 Task: Send an email with the signature Joshua Turner with the subject Request for a resume and the message I need your assistance in preparing the proposal for the new project. from softage.8@softage.net to softage.2@softage.net and move the email from Sent Items to the folder User experience
Action: Mouse moved to (54, 143)
Screenshot: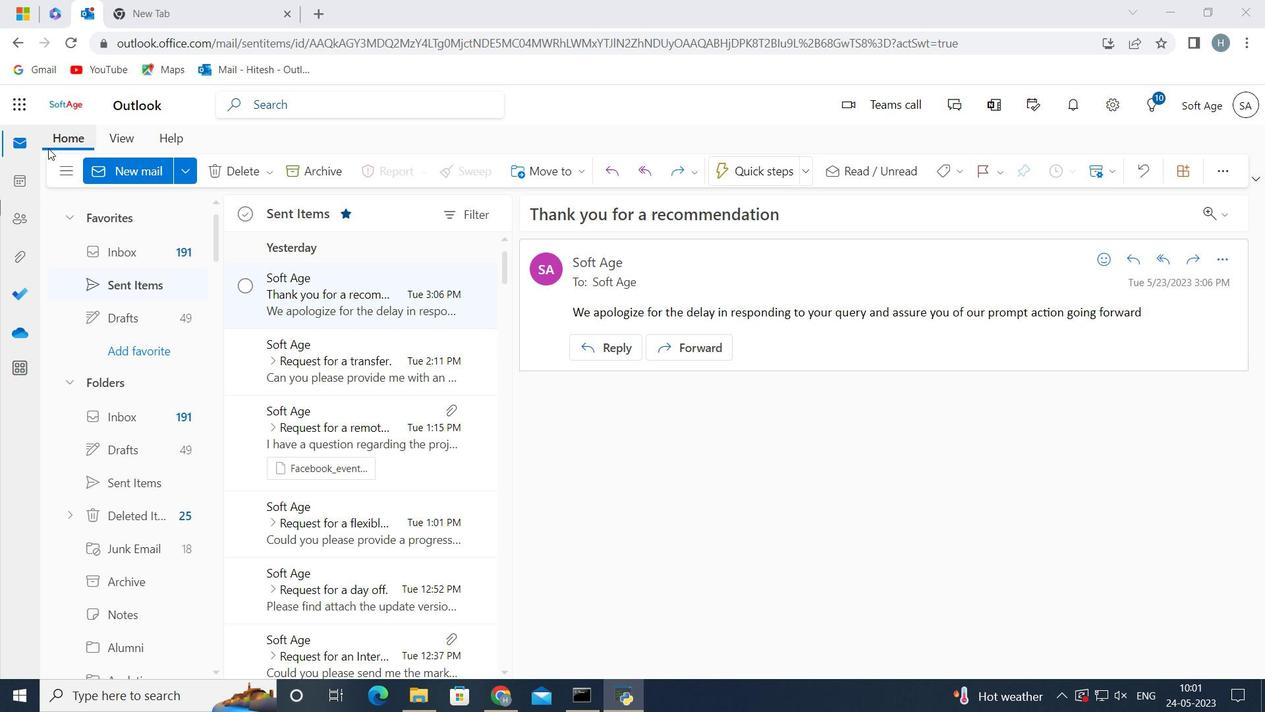 
Action: Mouse pressed left at (54, 143)
Screenshot: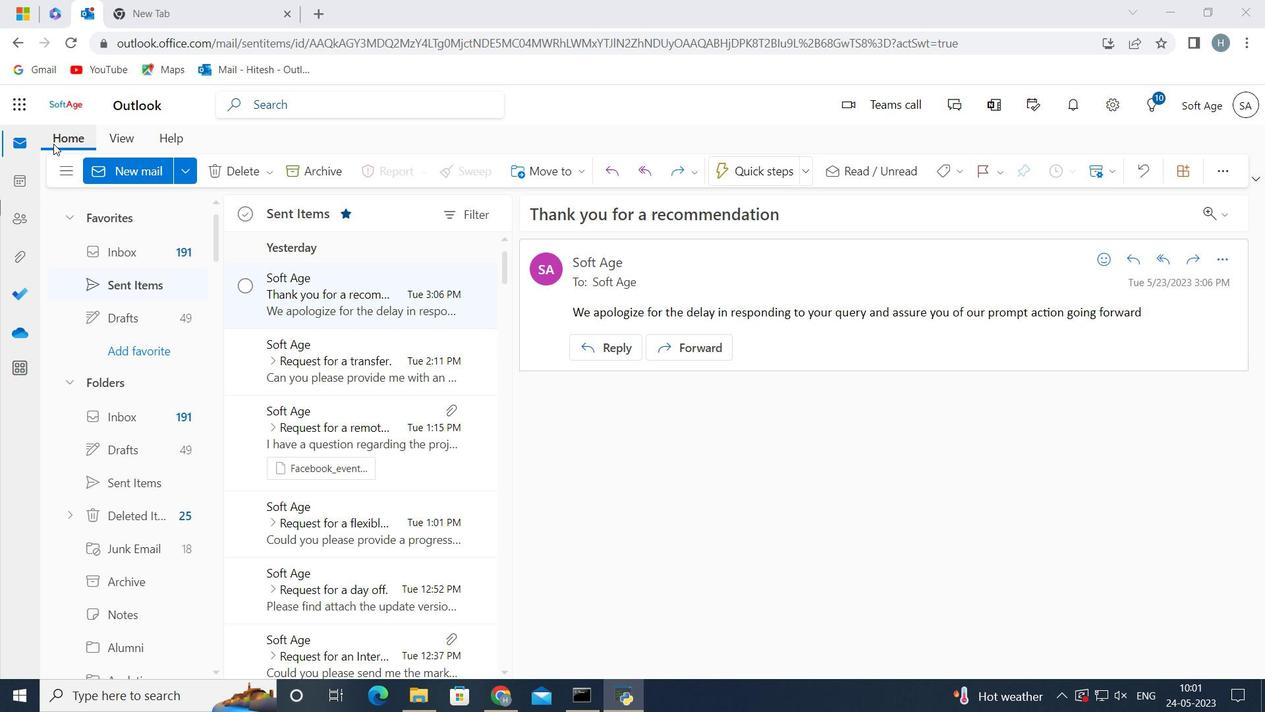 
Action: Mouse moved to (127, 169)
Screenshot: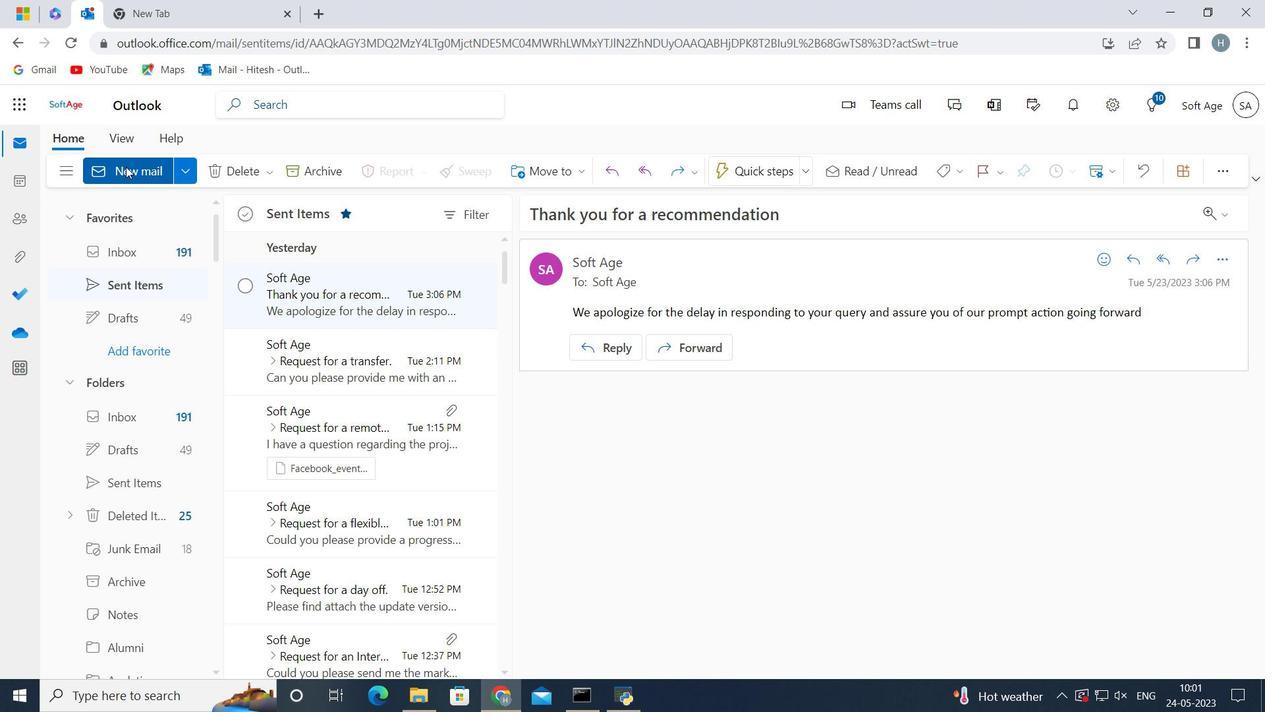 
Action: Mouse pressed left at (127, 169)
Screenshot: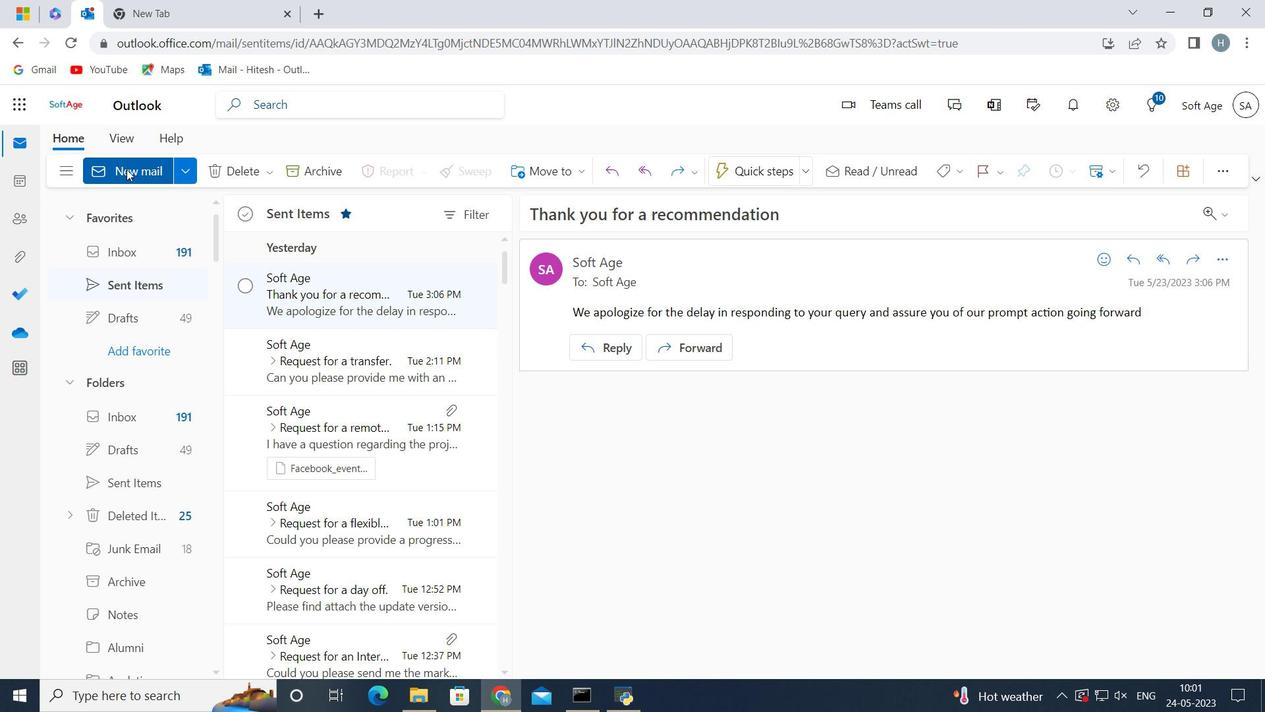 
Action: Mouse moved to (1042, 176)
Screenshot: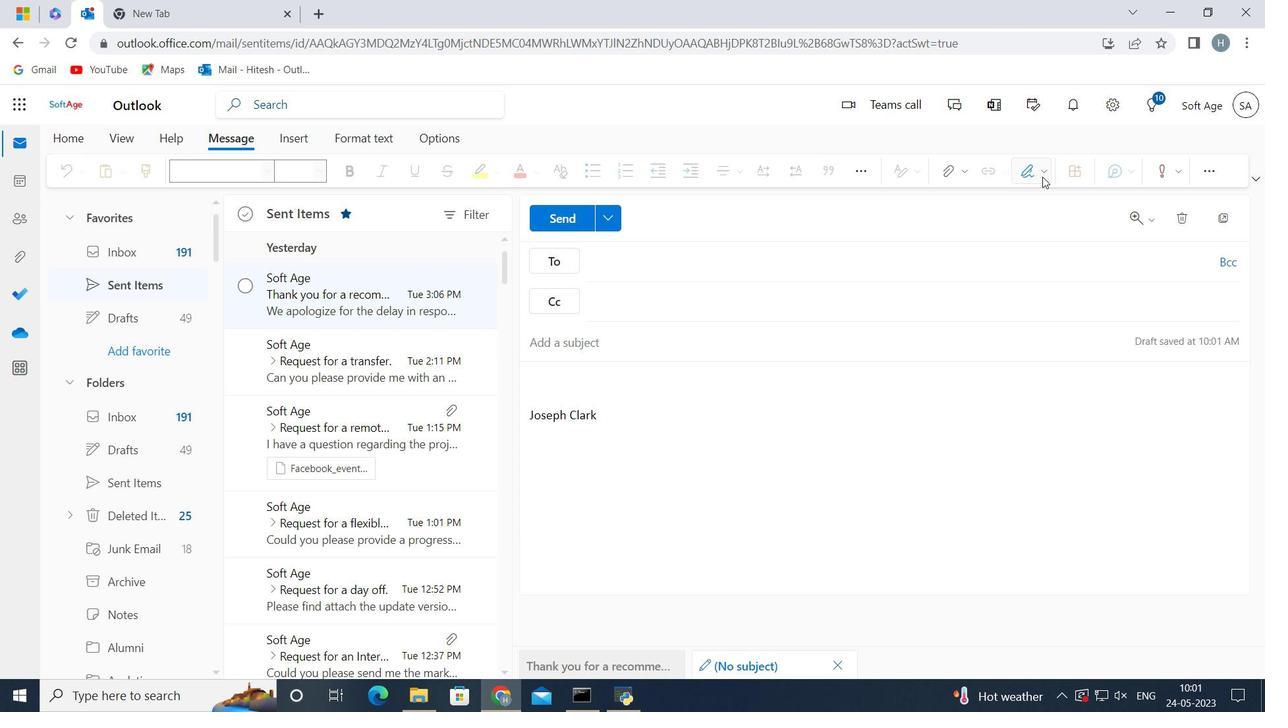 
Action: Mouse pressed left at (1042, 176)
Screenshot: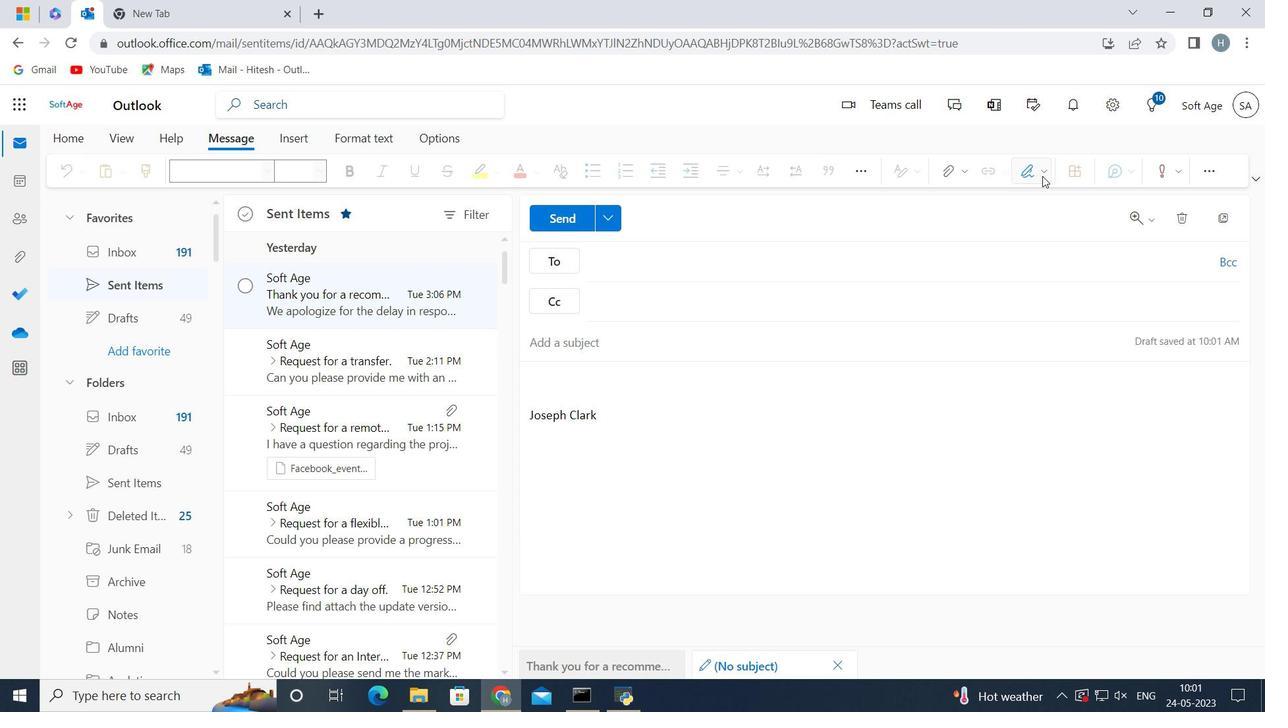 
Action: Mouse moved to (992, 239)
Screenshot: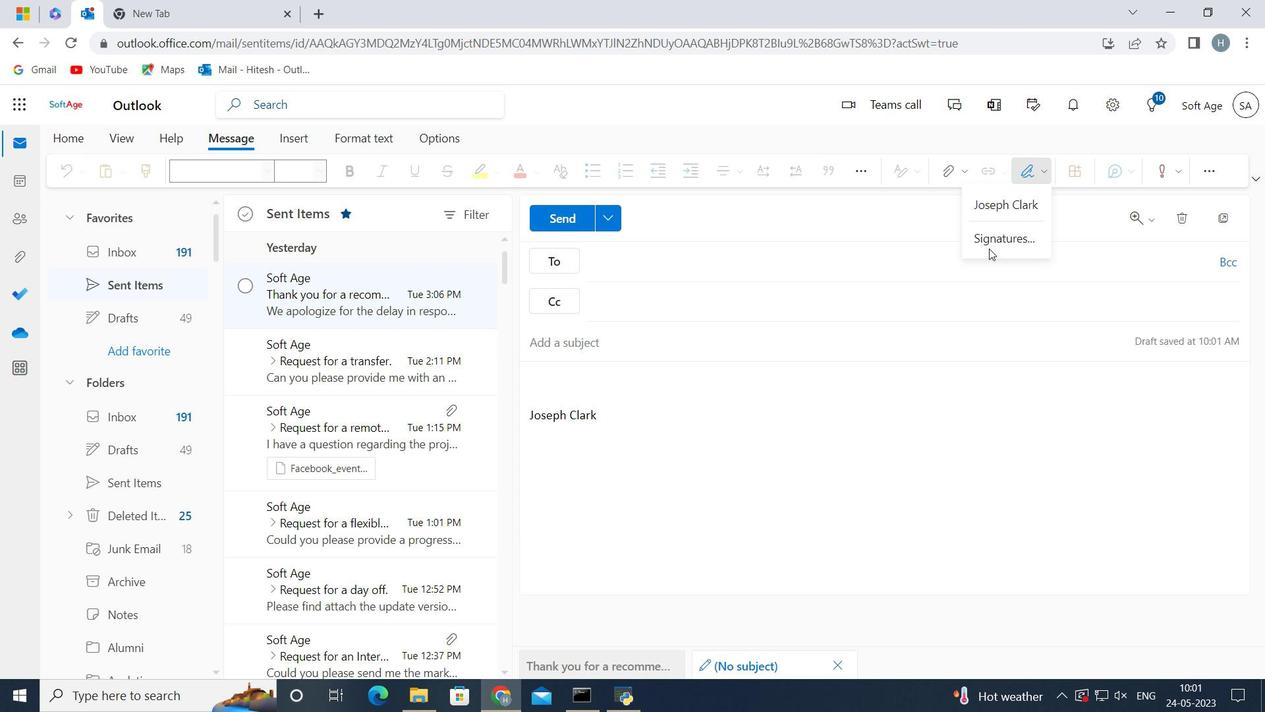 
Action: Mouse pressed left at (992, 239)
Screenshot: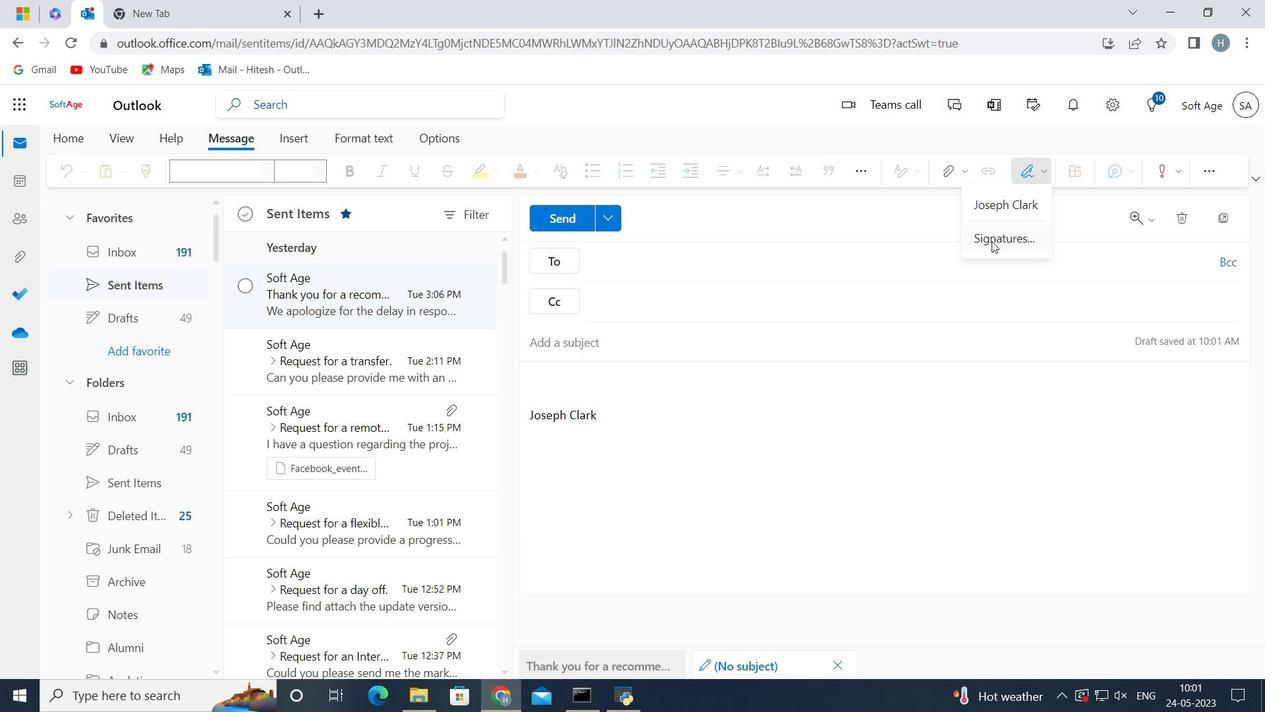 
Action: Mouse moved to (956, 300)
Screenshot: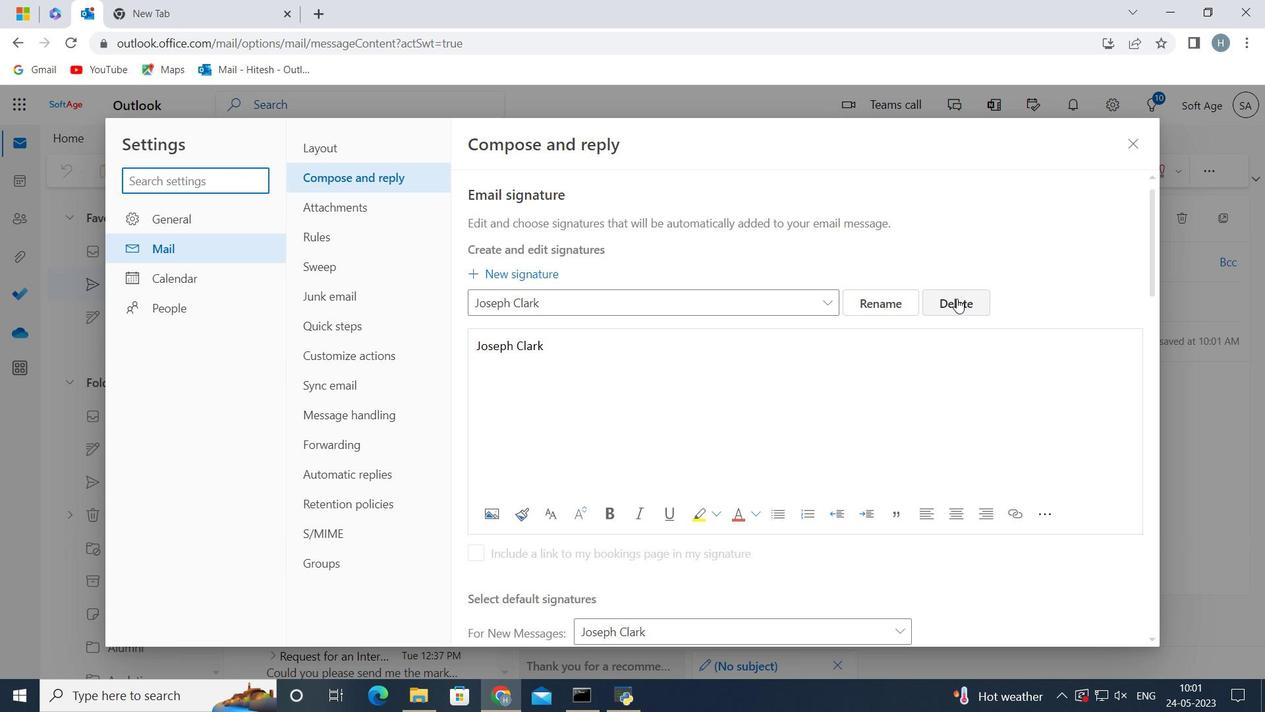 
Action: Mouse pressed left at (956, 300)
Screenshot: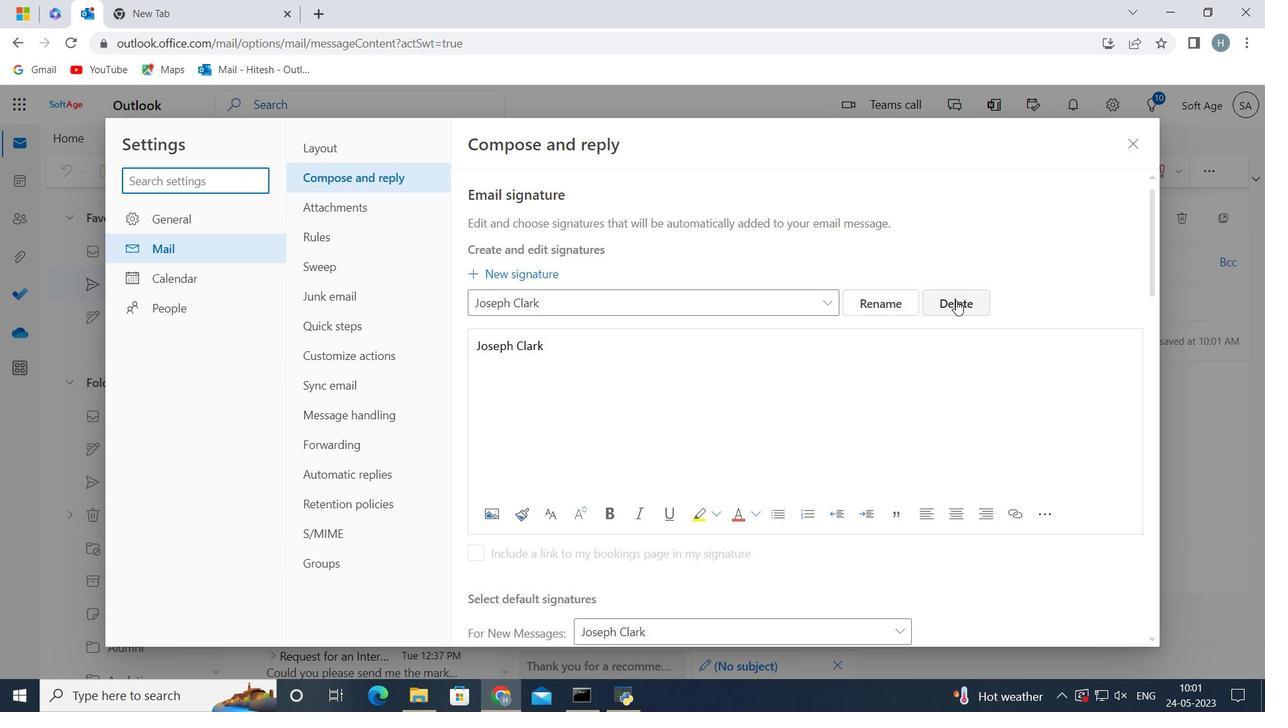 
Action: Mouse moved to (770, 297)
Screenshot: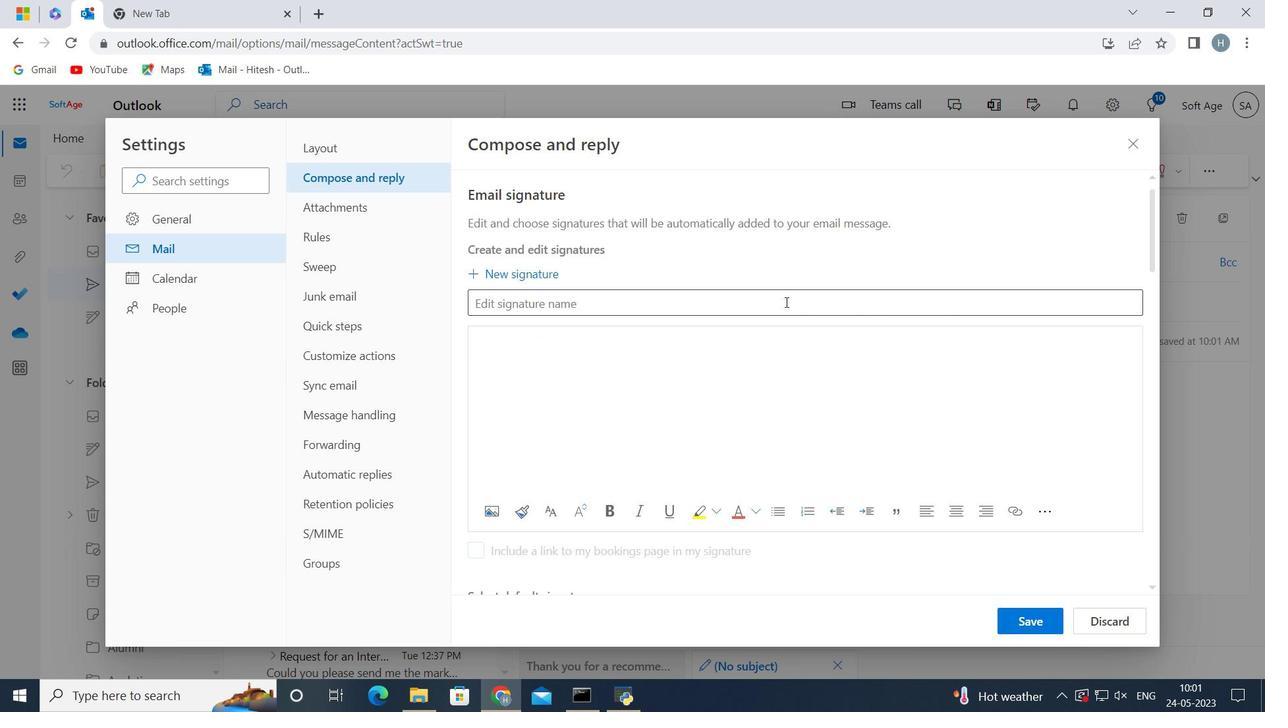 
Action: Mouse pressed left at (770, 297)
Screenshot: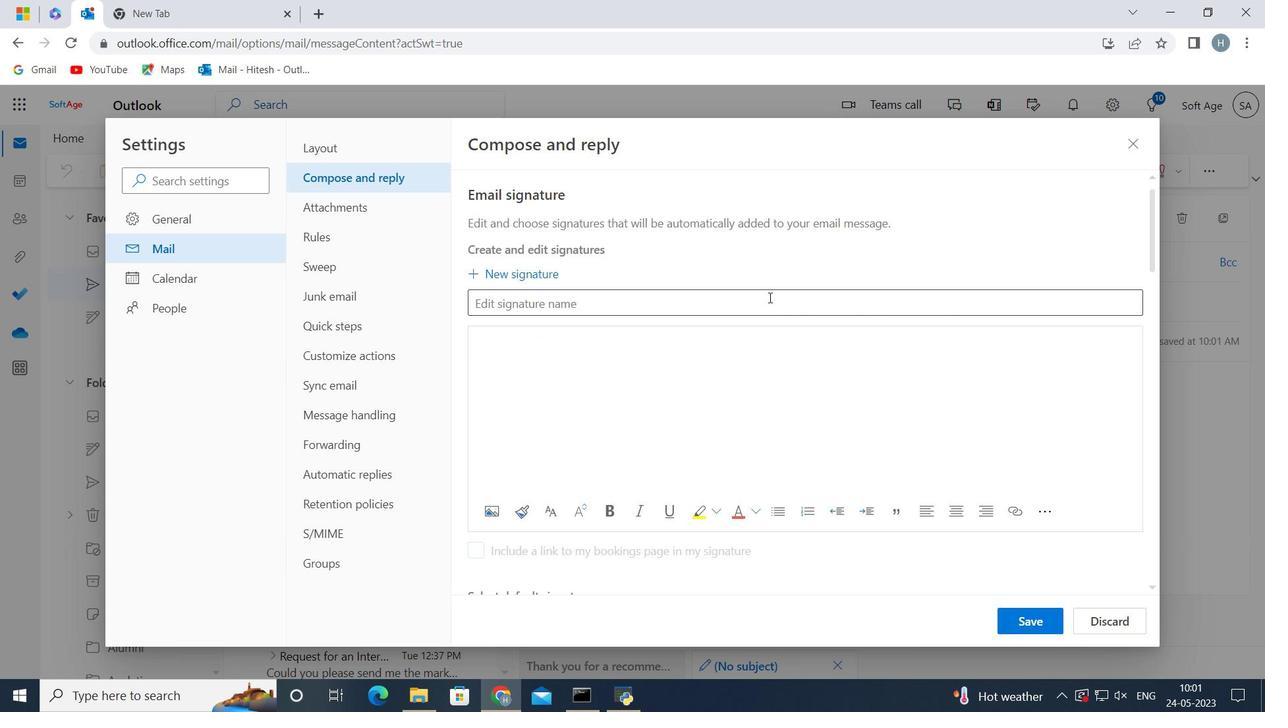 
Action: Mouse moved to (767, 297)
Screenshot: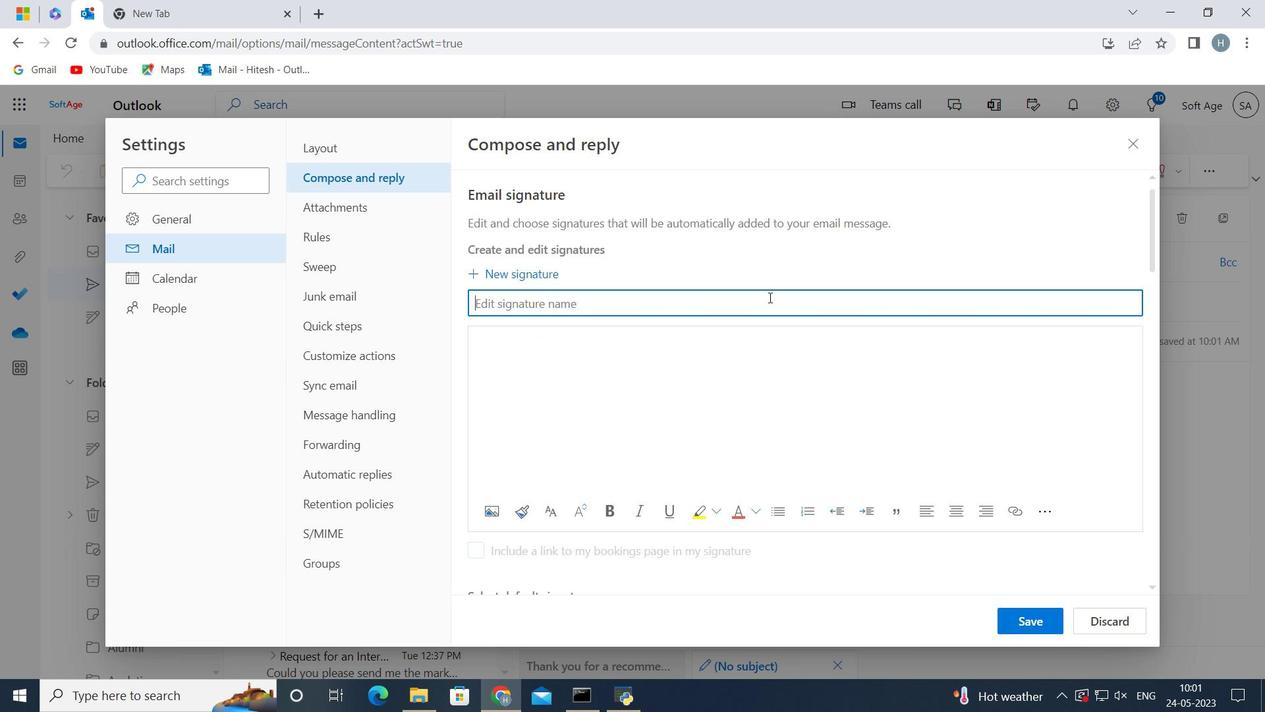 
Action: Key pressed <Key.shift><Key.shift><Key.shift><Key.shift><Key.shift><Key.shift><Key.shift><Key.shift><Key.shift><Key.shift><Key.shift><Key.shift><Key.shift>Joshua<Key.space><Key.shift>Turner<Key.space>
Screenshot: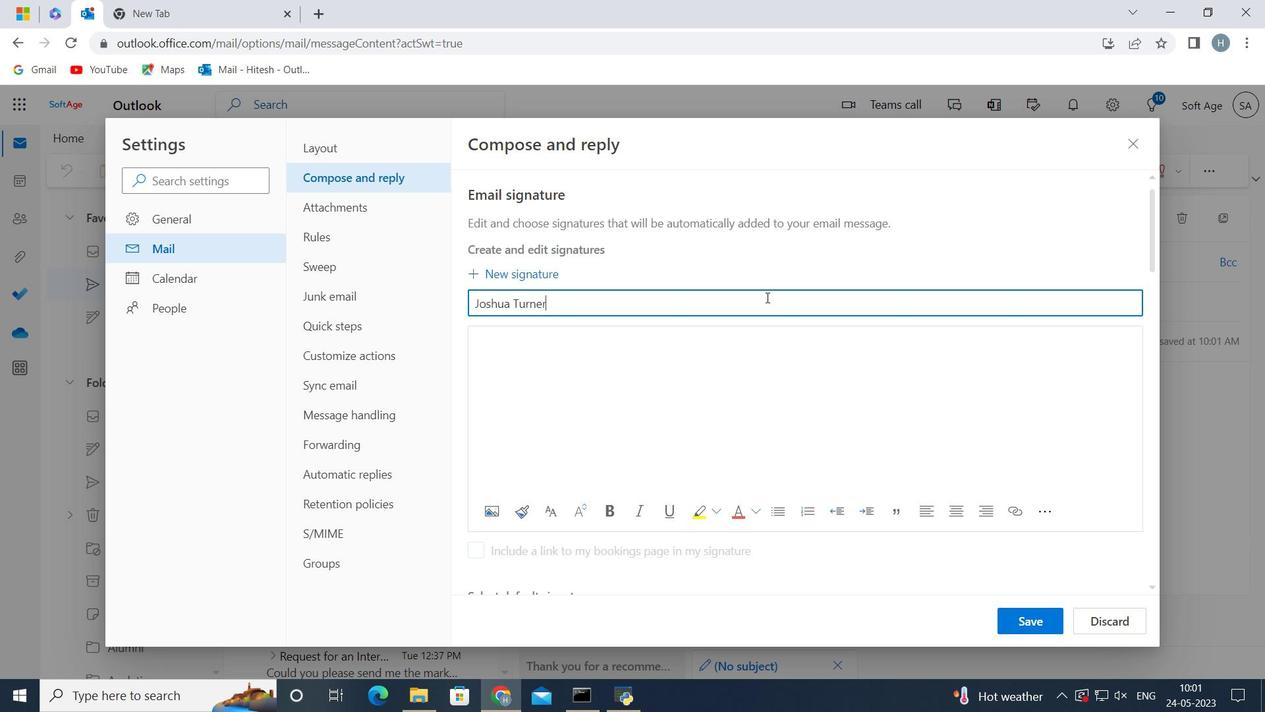 
Action: Mouse moved to (675, 371)
Screenshot: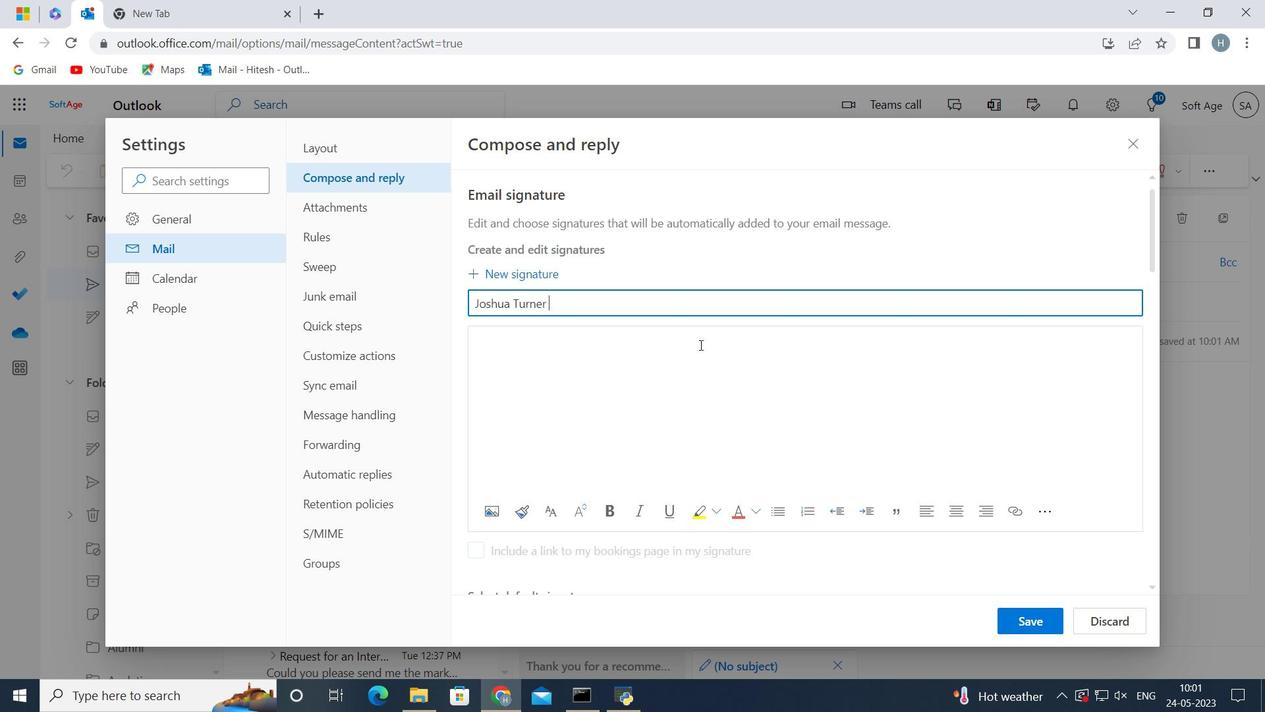 
Action: Mouse pressed left at (675, 371)
Screenshot: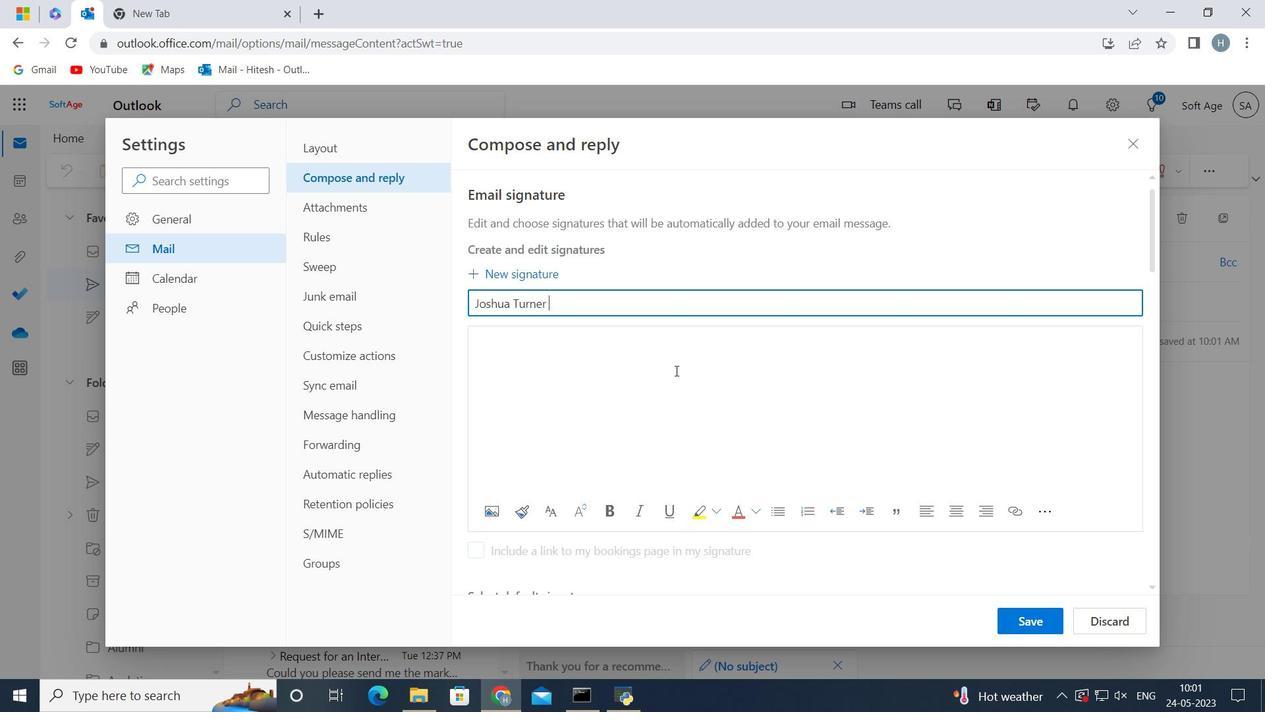 
Action: Key pressed <Key.shift>Joshua<Key.space><Key.shift>Turner<Key.space>
Screenshot: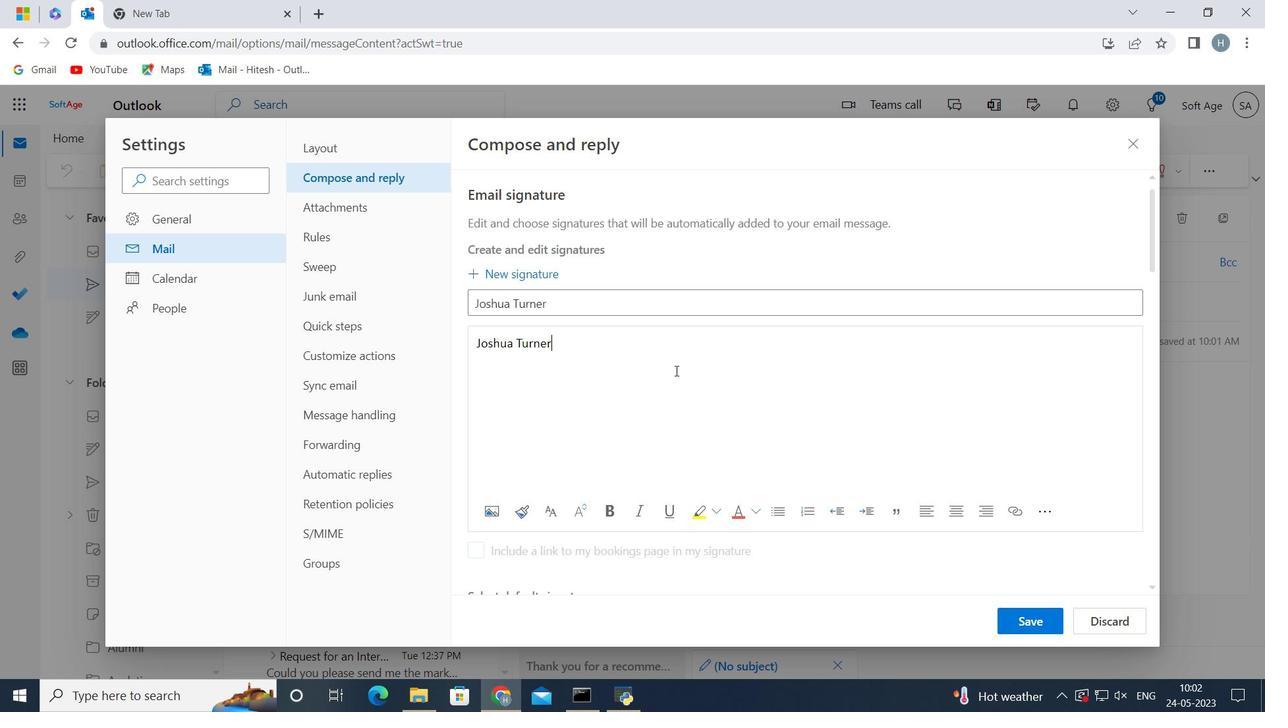 
Action: Mouse moved to (1038, 621)
Screenshot: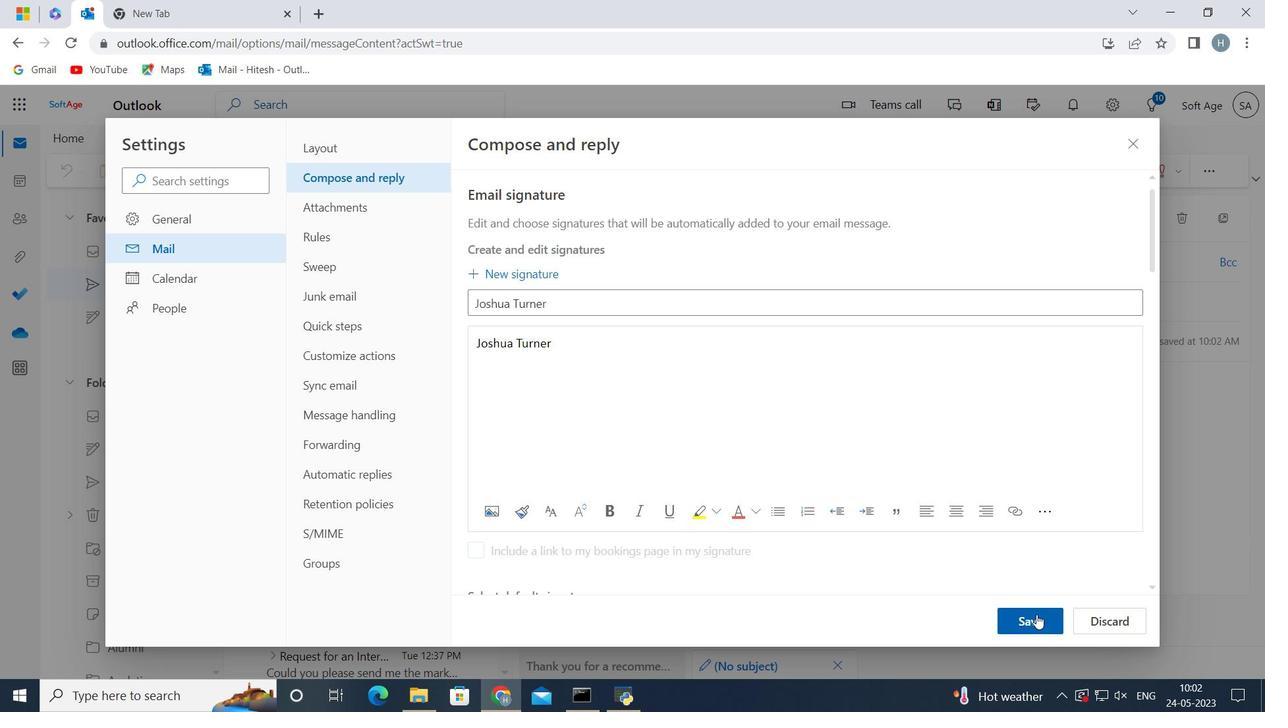 
Action: Mouse pressed left at (1038, 621)
Screenshot: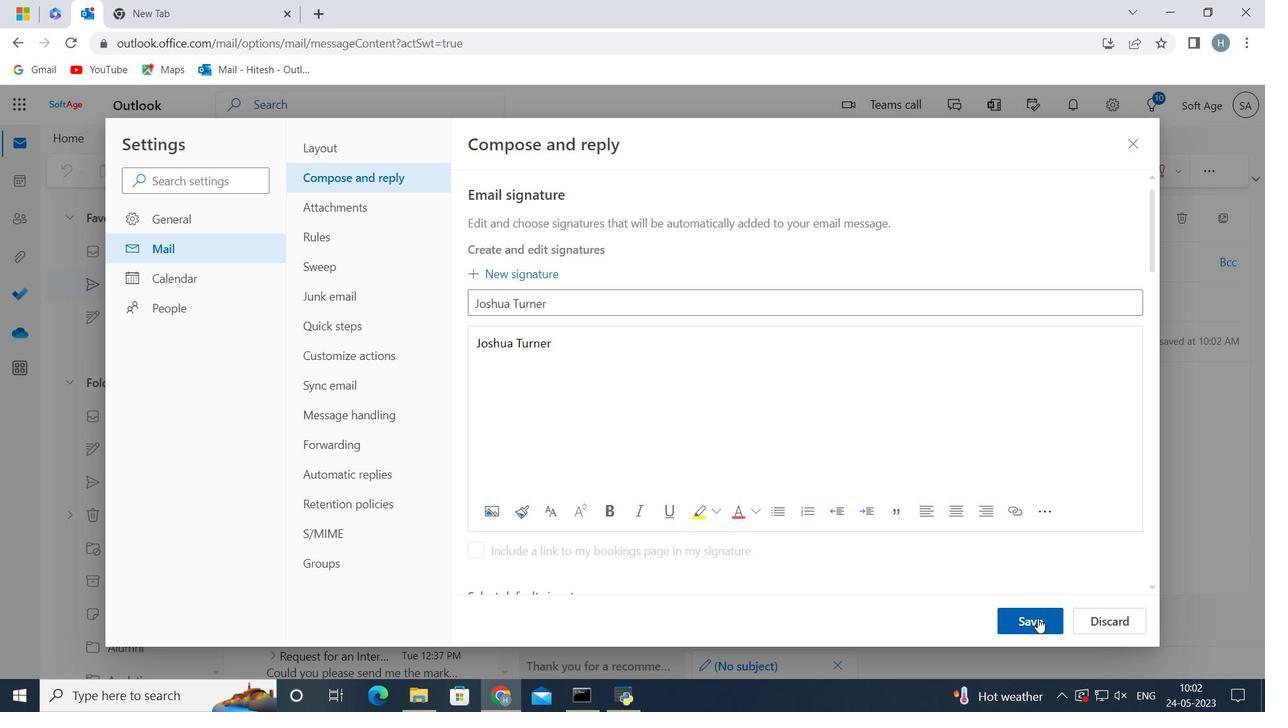 
Action: Mouse moved to (898, 353)
Screenshot: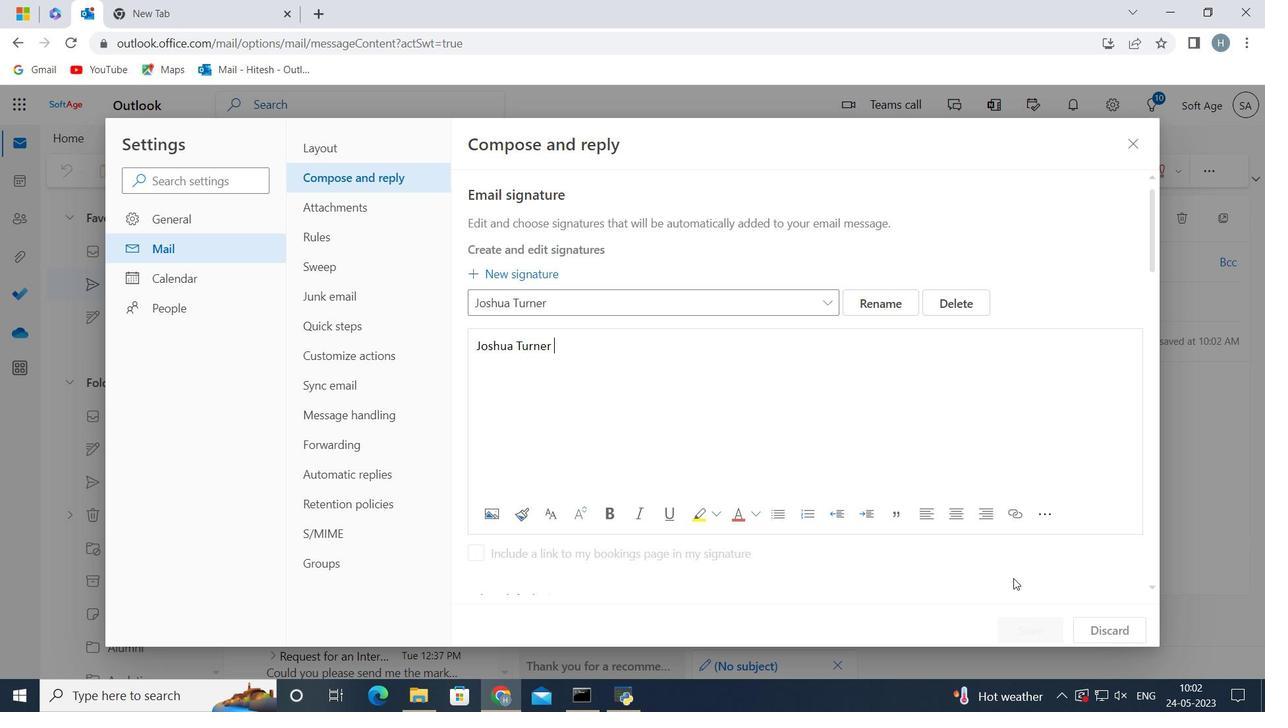 
Action: Mouse scrolled (898, 352) with delta (0, 0)
Screenshot: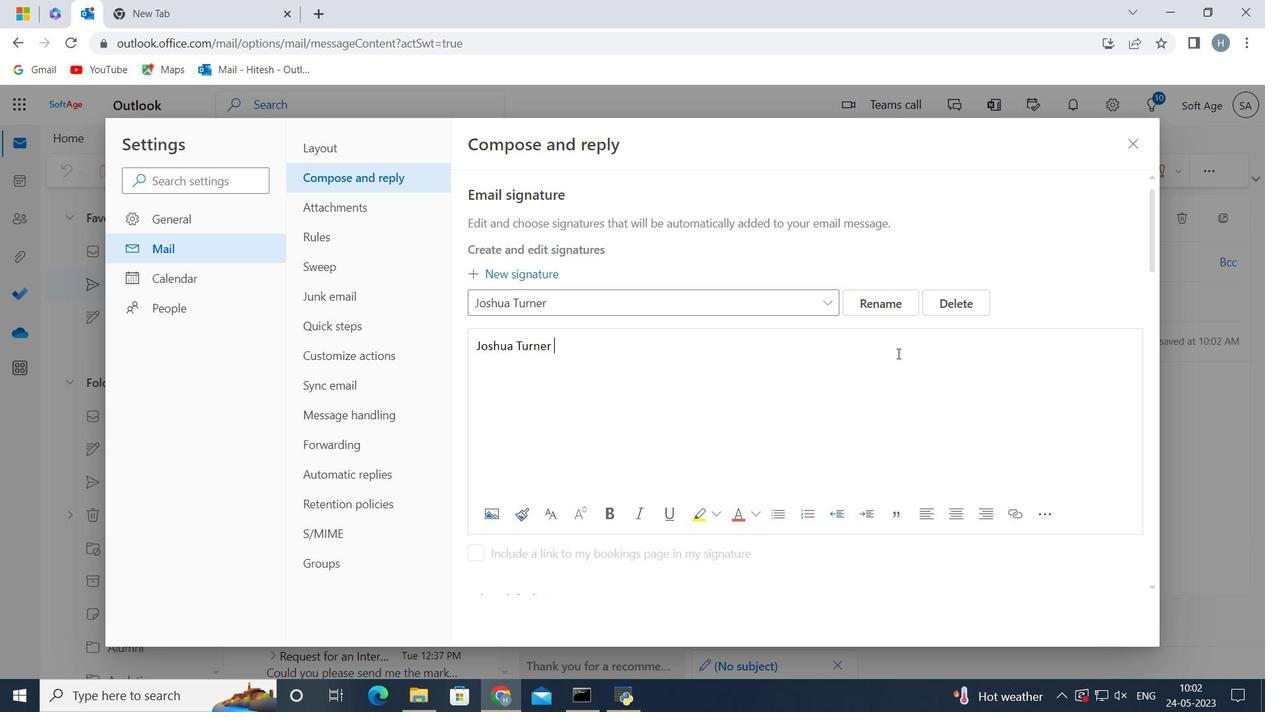 
Action: Mouse moved to (897, 348)
Screenshot: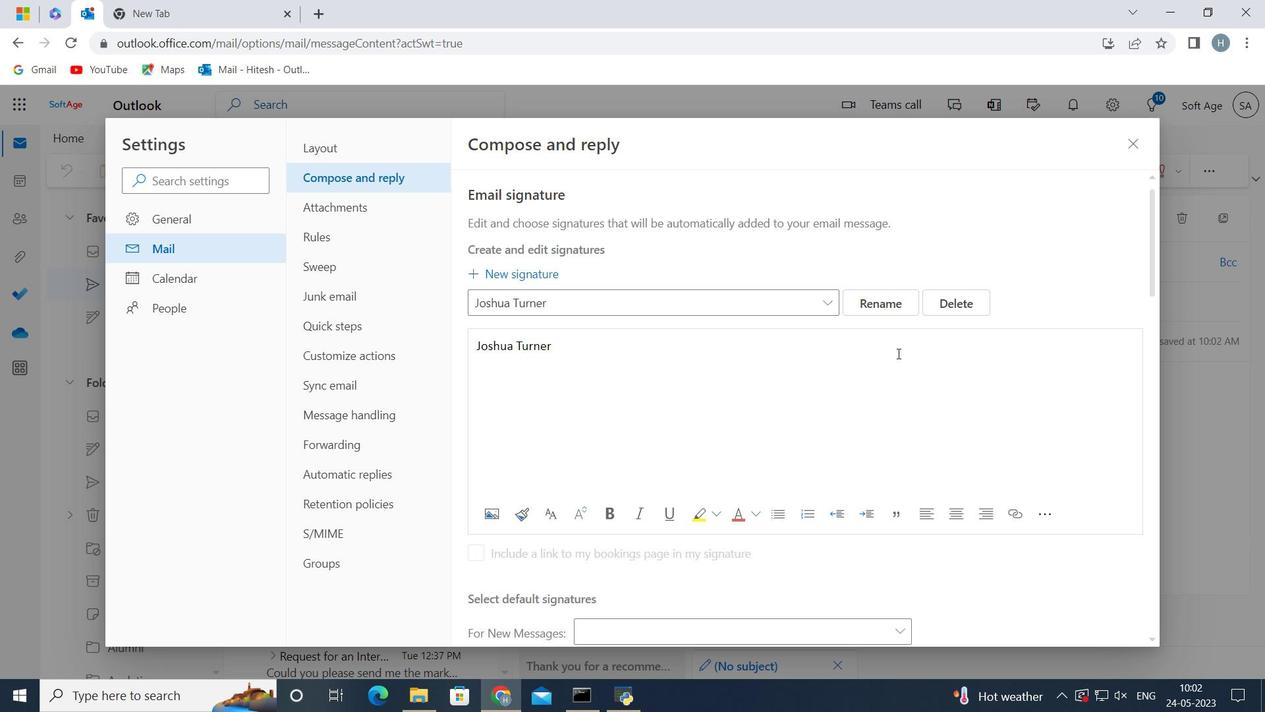 
Action: Mouse scrolled (898, 351) with delta (0, 0)
Screenshot: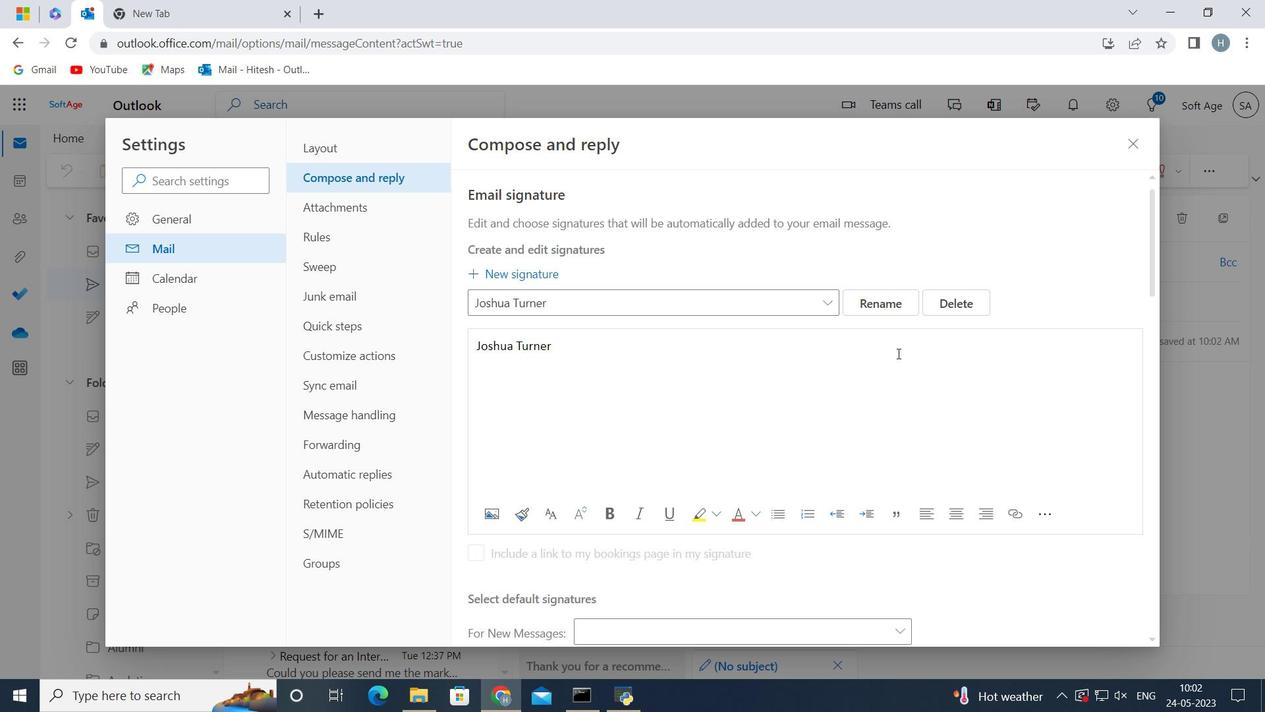 
Action: Mouse moved to (892, 327)
Screenshot: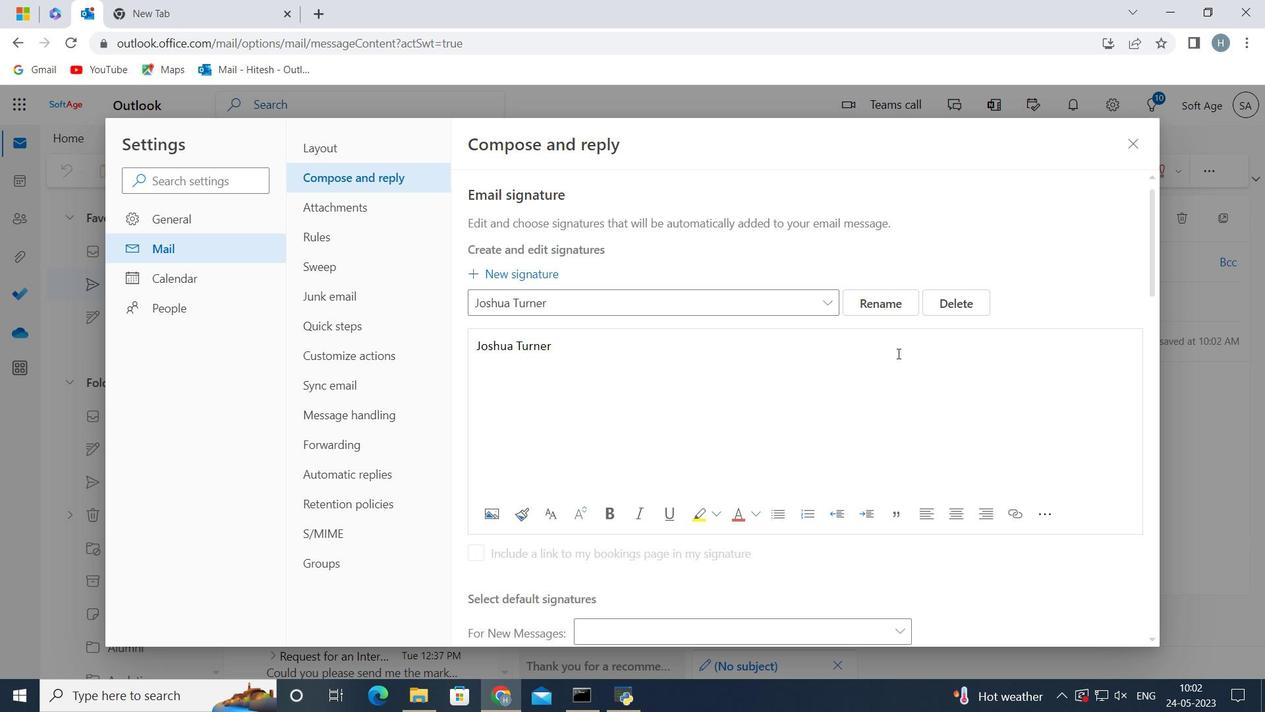 
Action: Mouse scrolled (892, 327) with delta (0, 0)
Screenshot: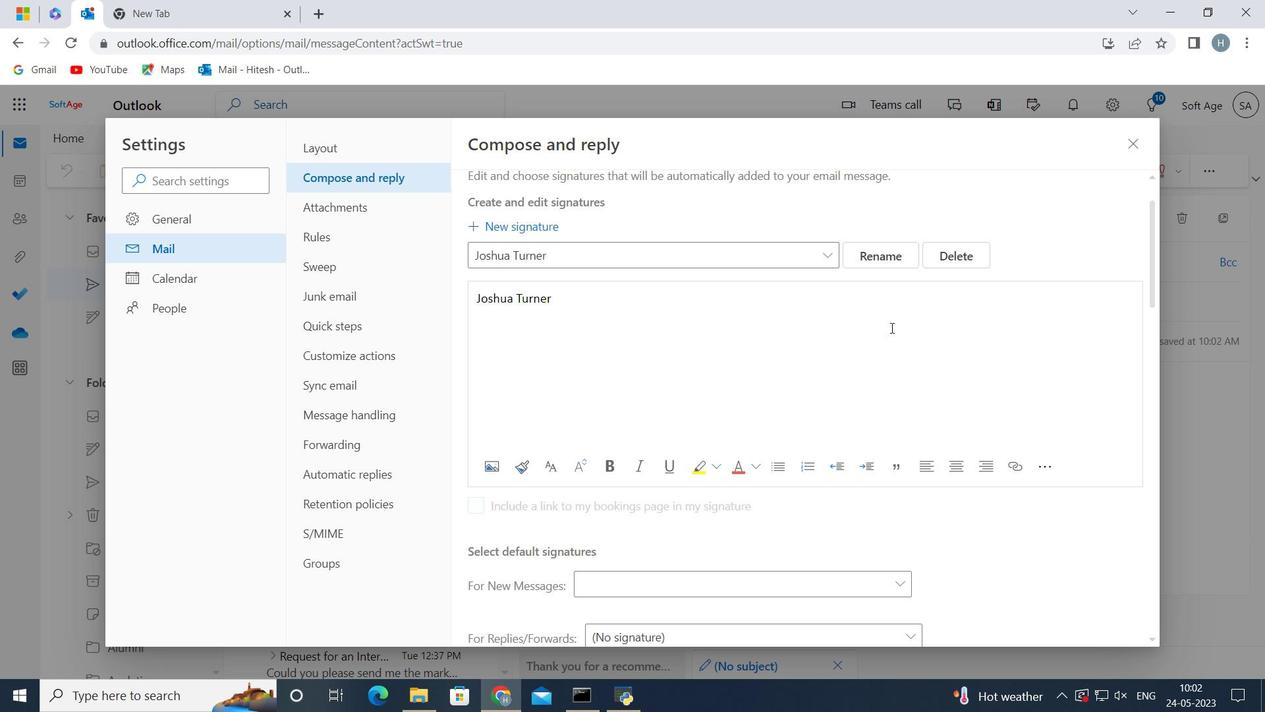 
Action: Mouse moved to (889, 380)
Screenshot: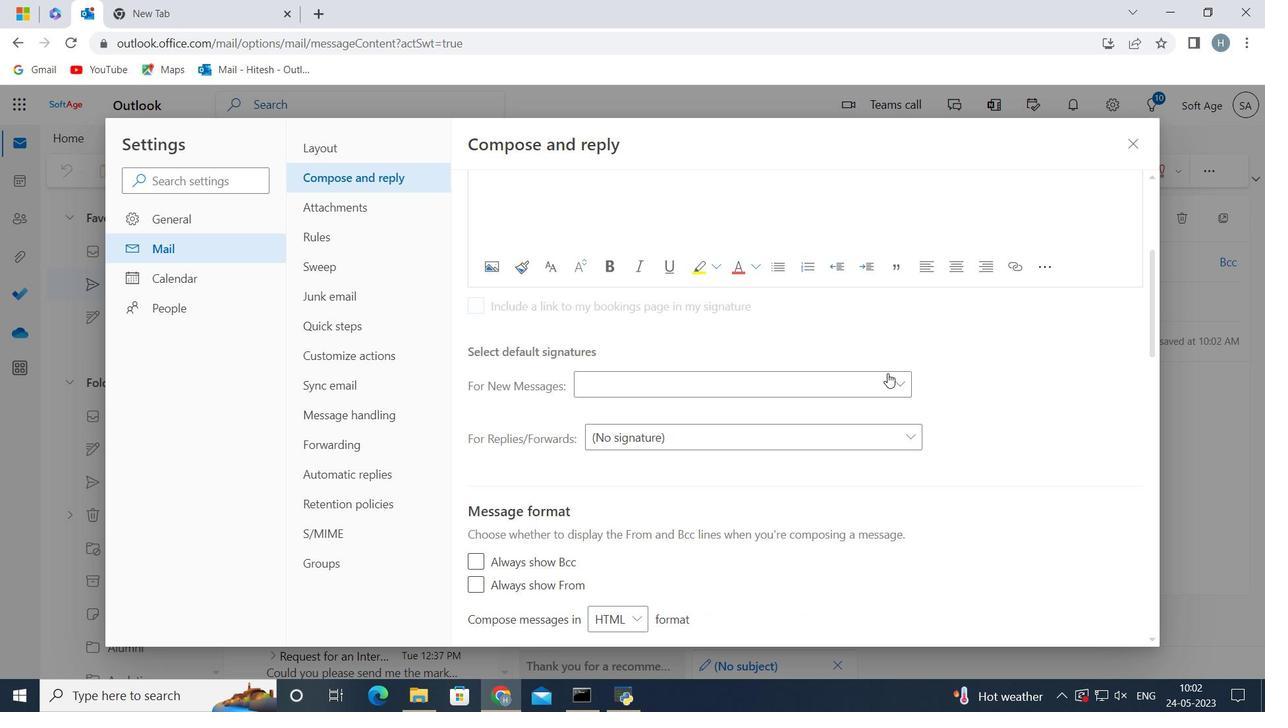 
Action: Mouse pressed left at (889, 380)
Screenshot: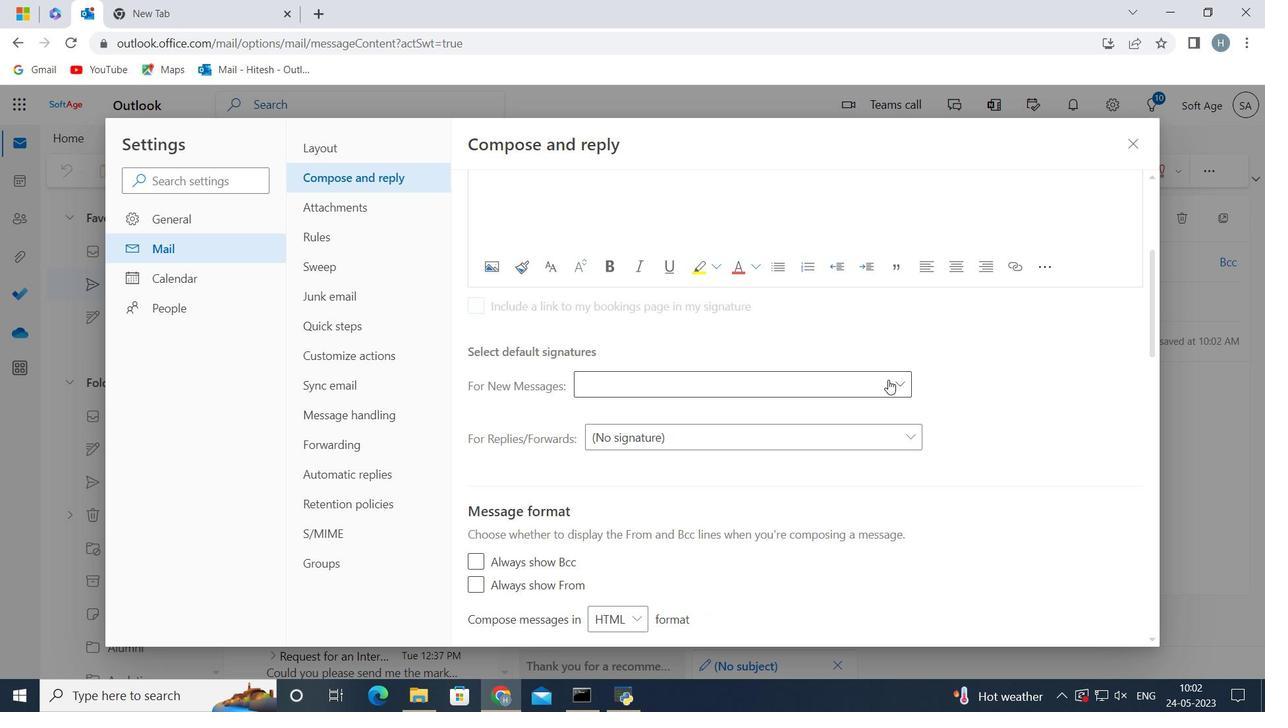 
Action: Mouse moved to (863, 441)
Screenshot: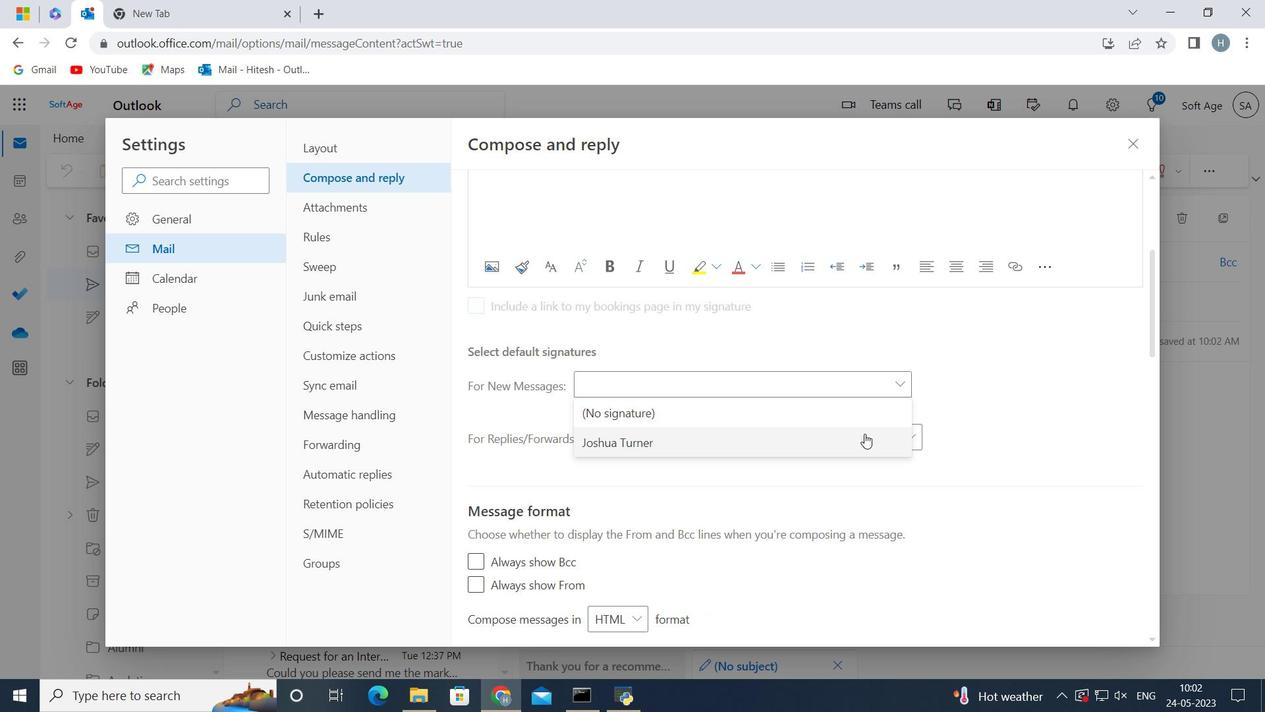 
Action: Mouse pressed left at (863, 441)
Screenshot: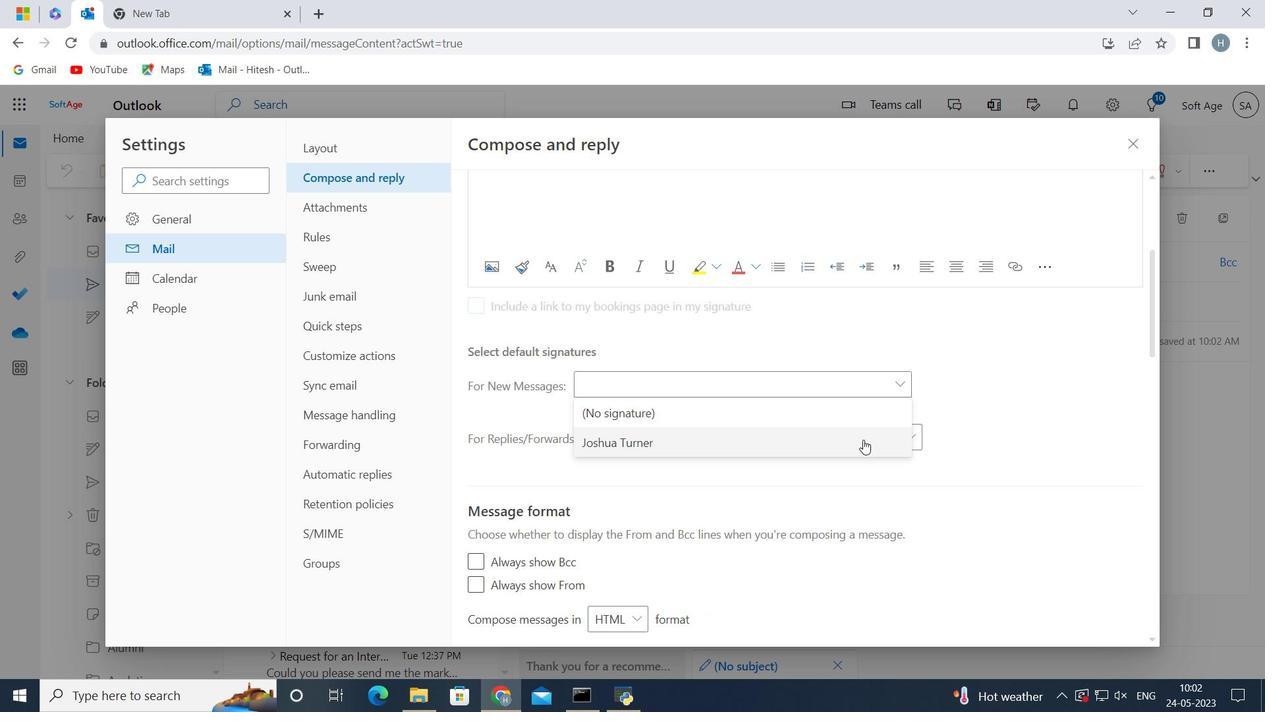 
Action: Mouse moved to (1023, 621)
Screenshot: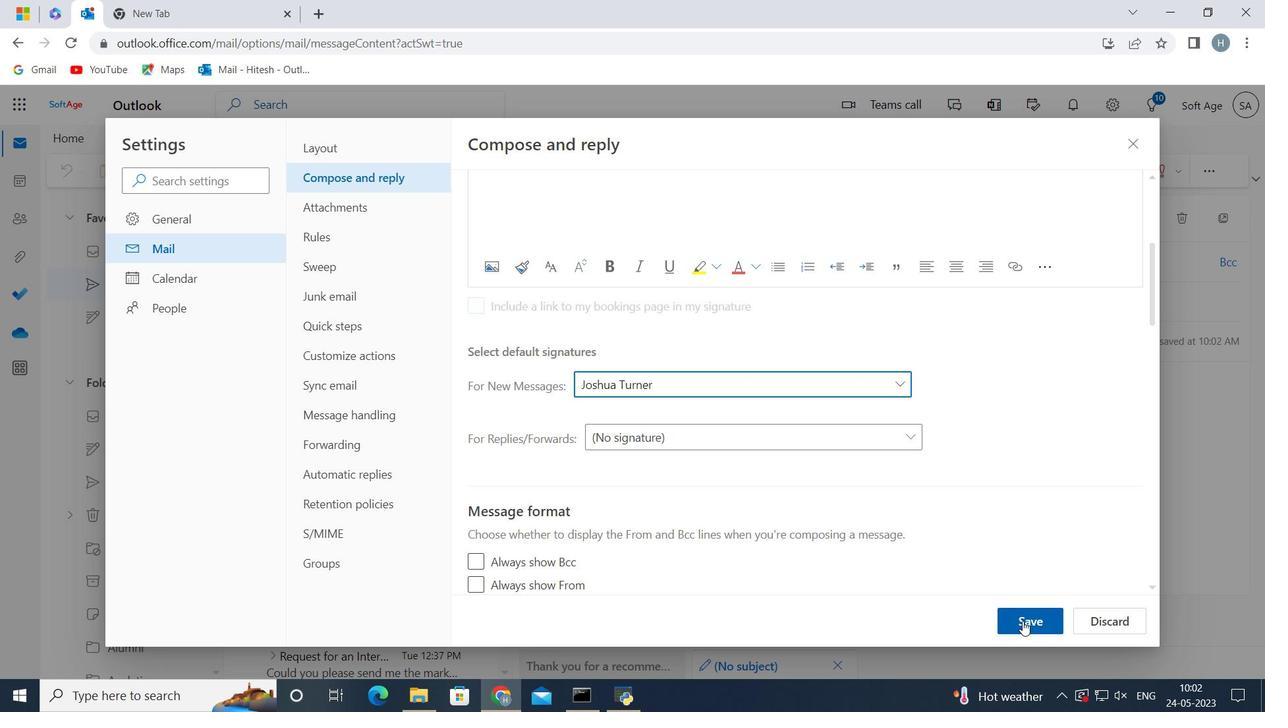 
Action: Mouse pressed left at (1023, 621)
Screenshot: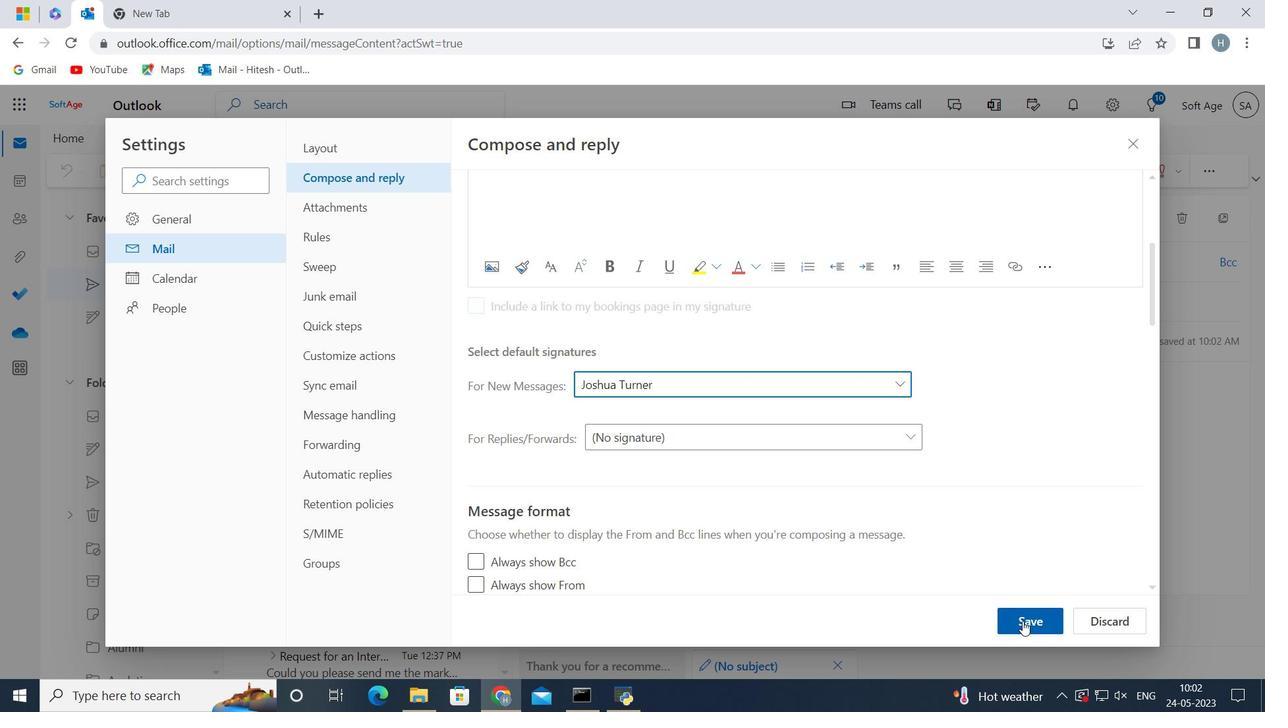
Action: Mouse moved to (1133, 147)
Screenshot: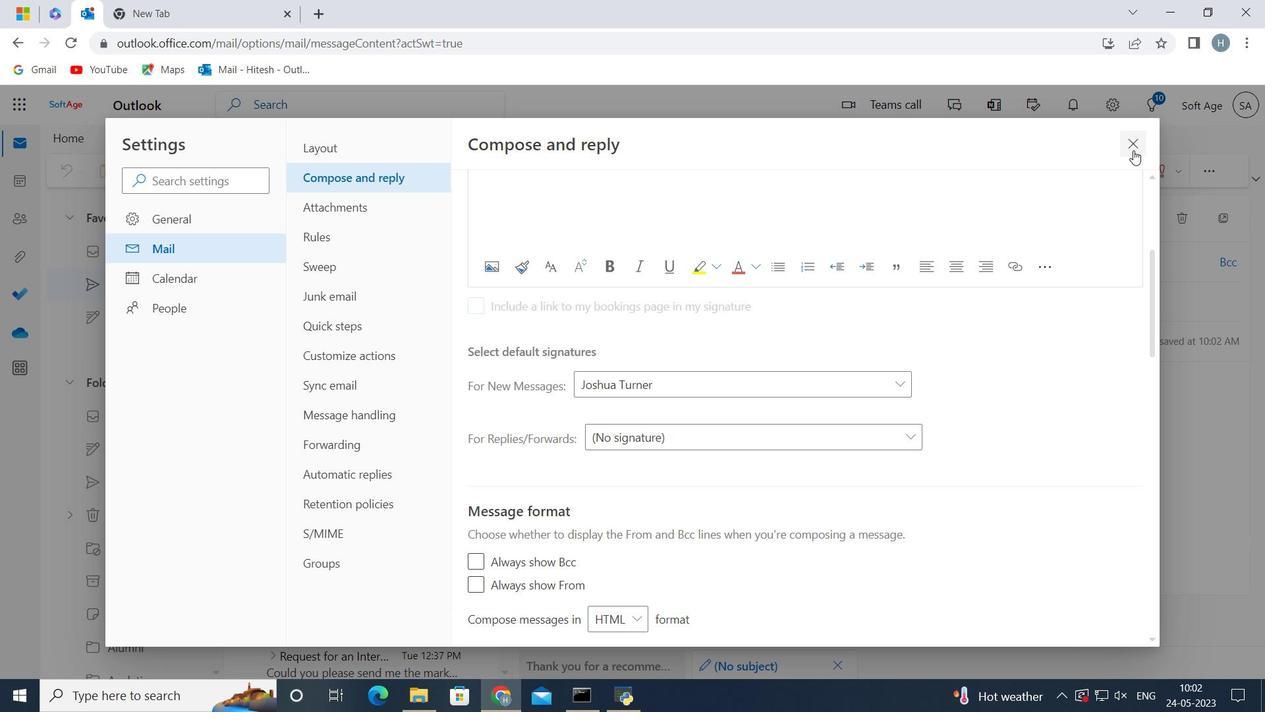 
Action: Mouse pressed left at (1133, 147)
Screenshot: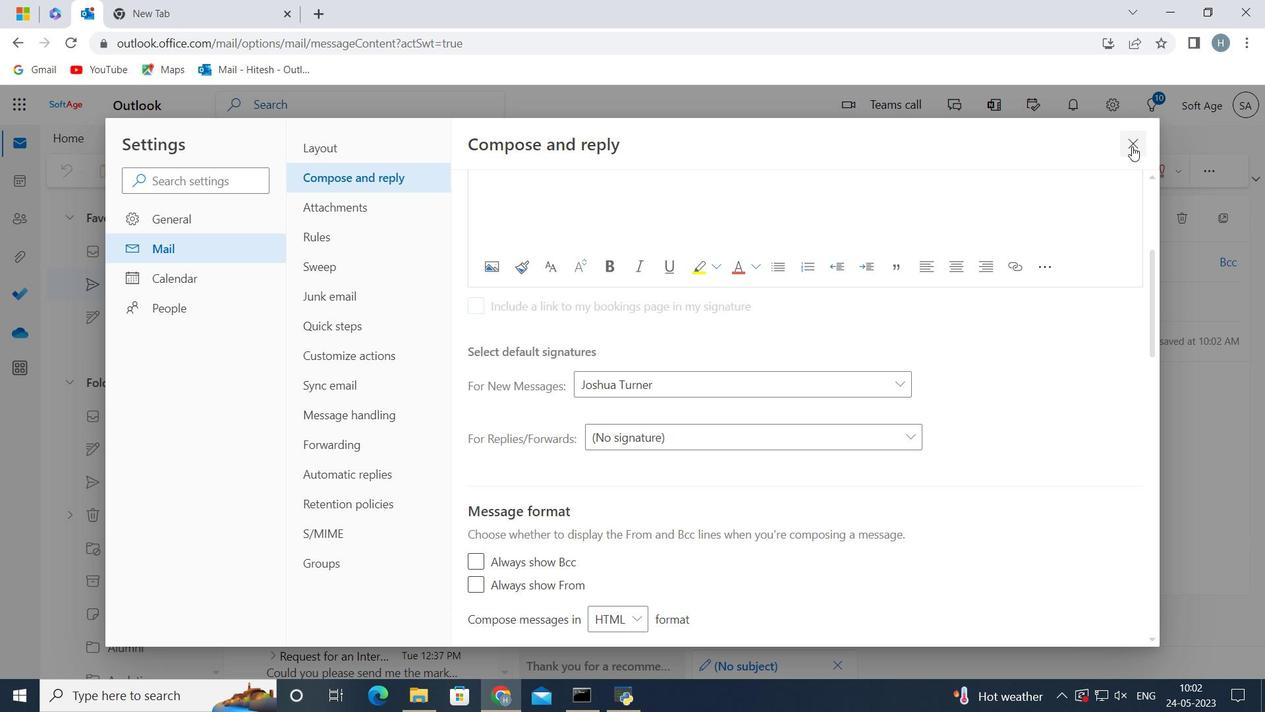 
Action: Mouse moved to (661, 338)
Screenshot: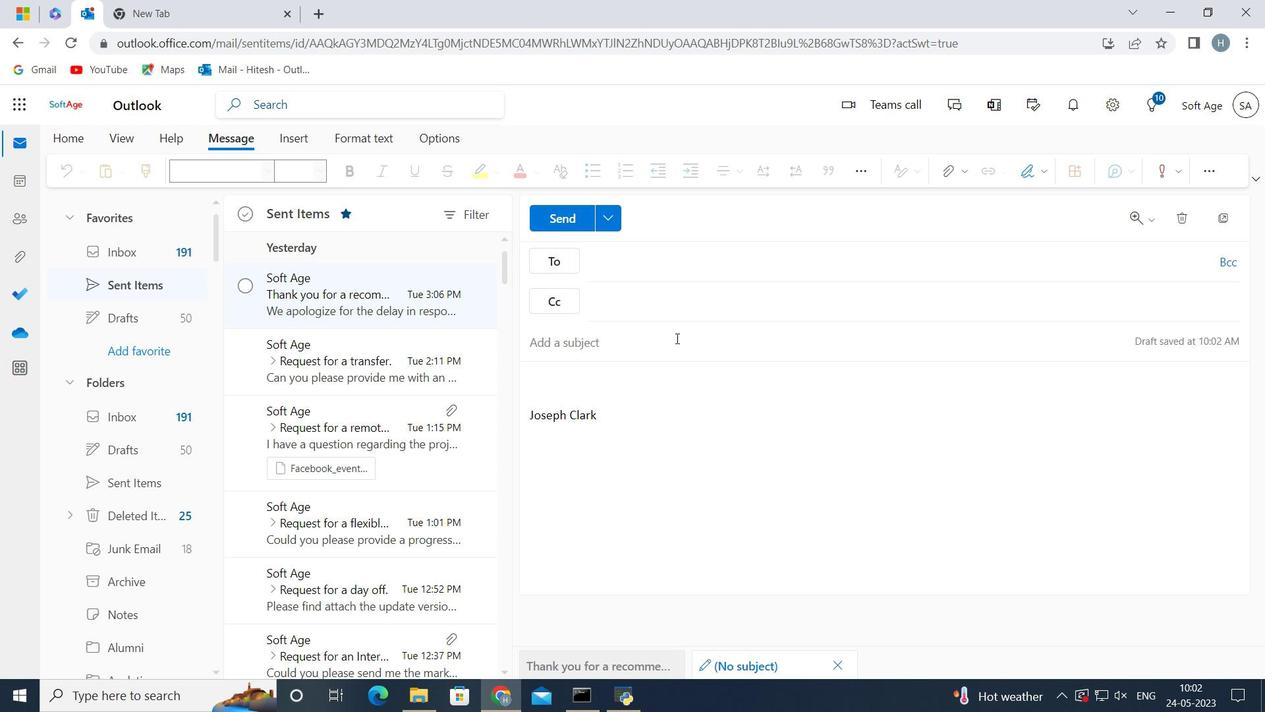 
Action: Mouse pressed left at (661, 338)
Screenshot: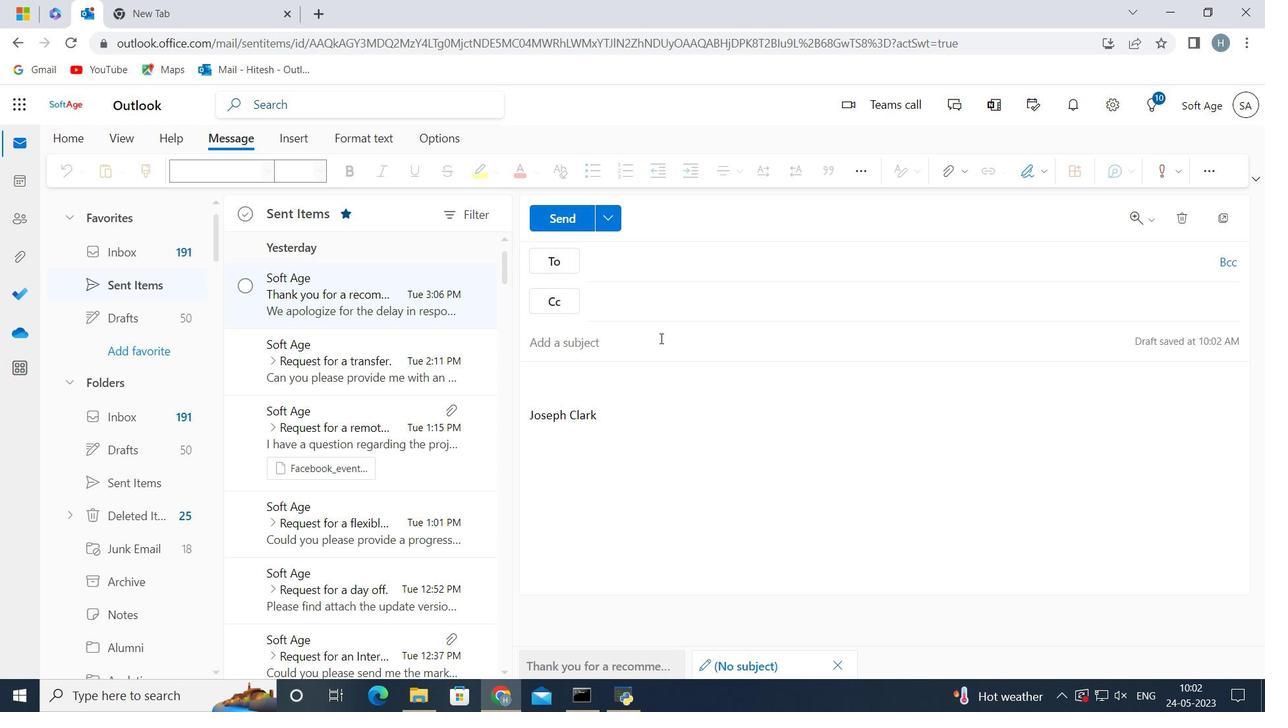 
Action: Mouse moved to (660, 338)
Screenshot: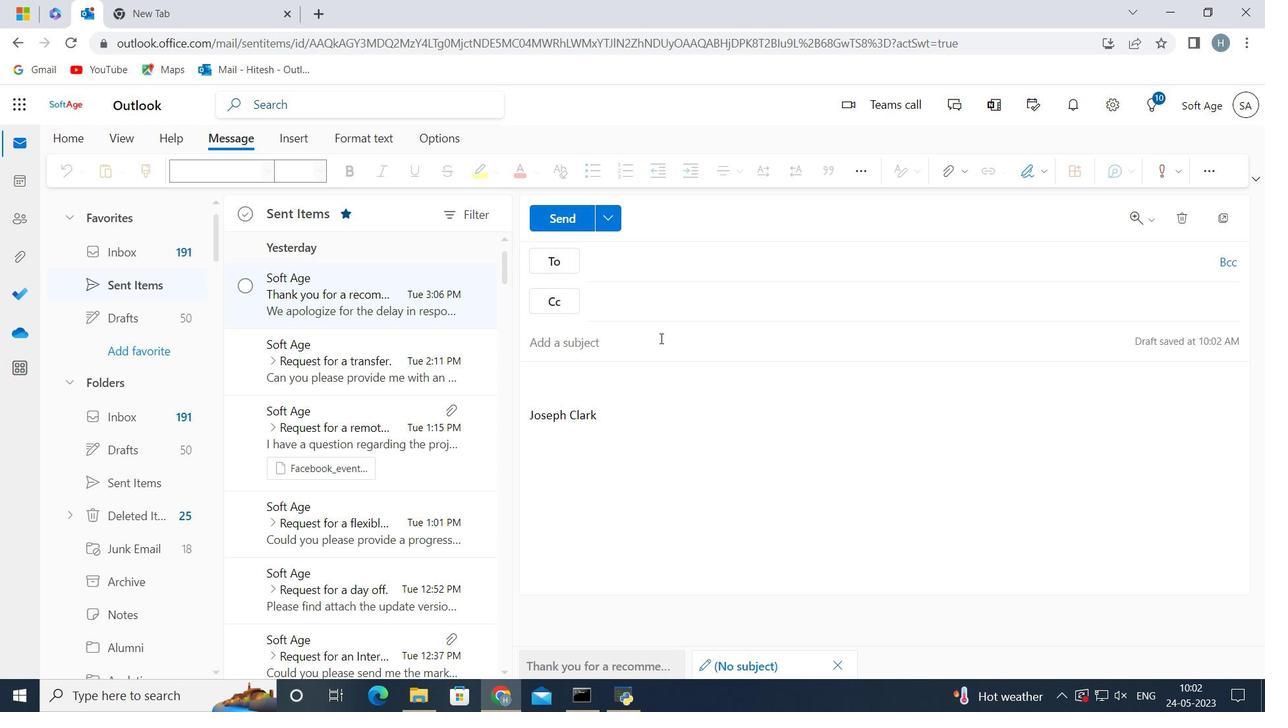 
Action: Key pressed <Key.shift><Key.shift>Request<Key.space>for<Key.space>a<Key.space>resume<Key.space>
Screenshot: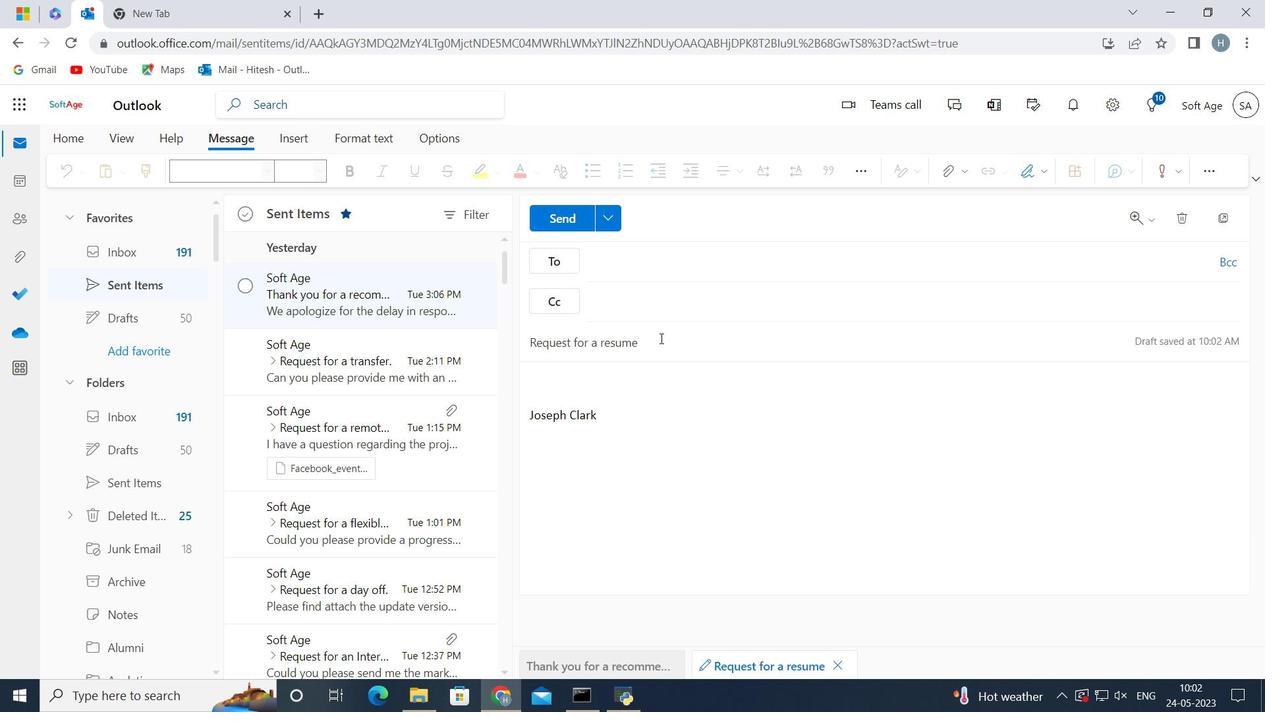 
Action: Mouse moved to (633, 408)
Screenshot: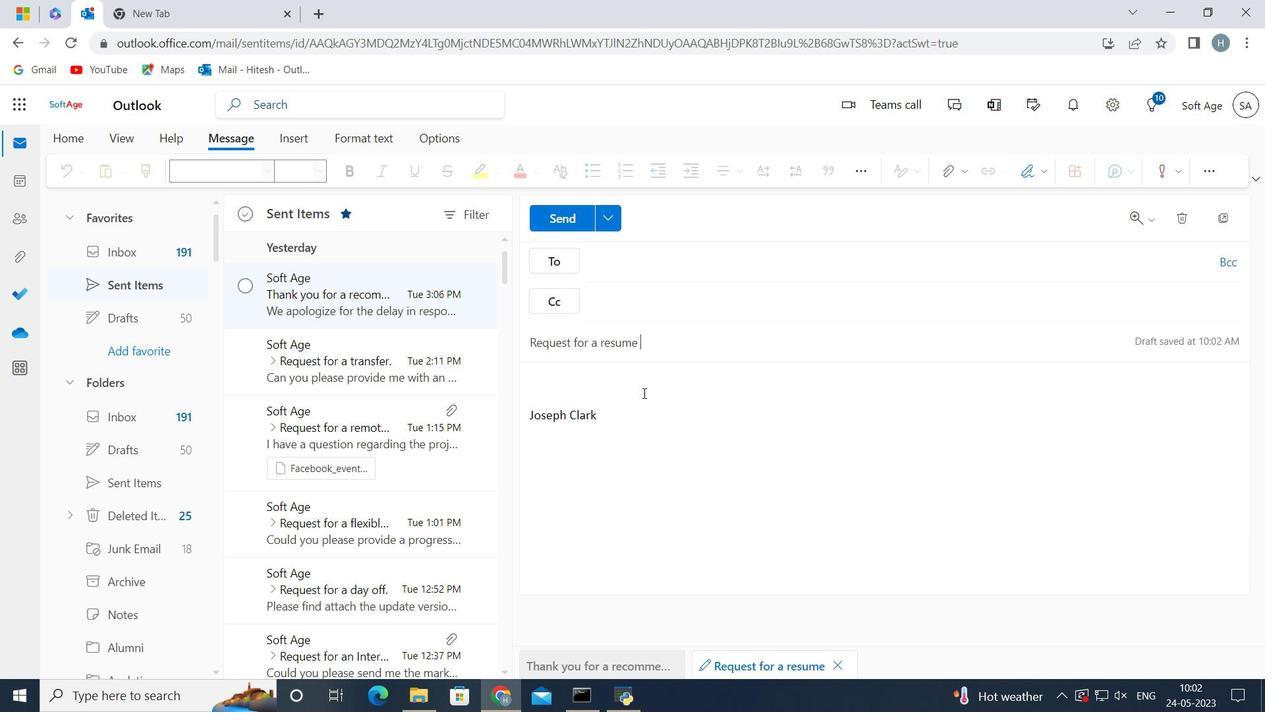 
Action: Mouse pressed left at (633, 408)
Screenshot: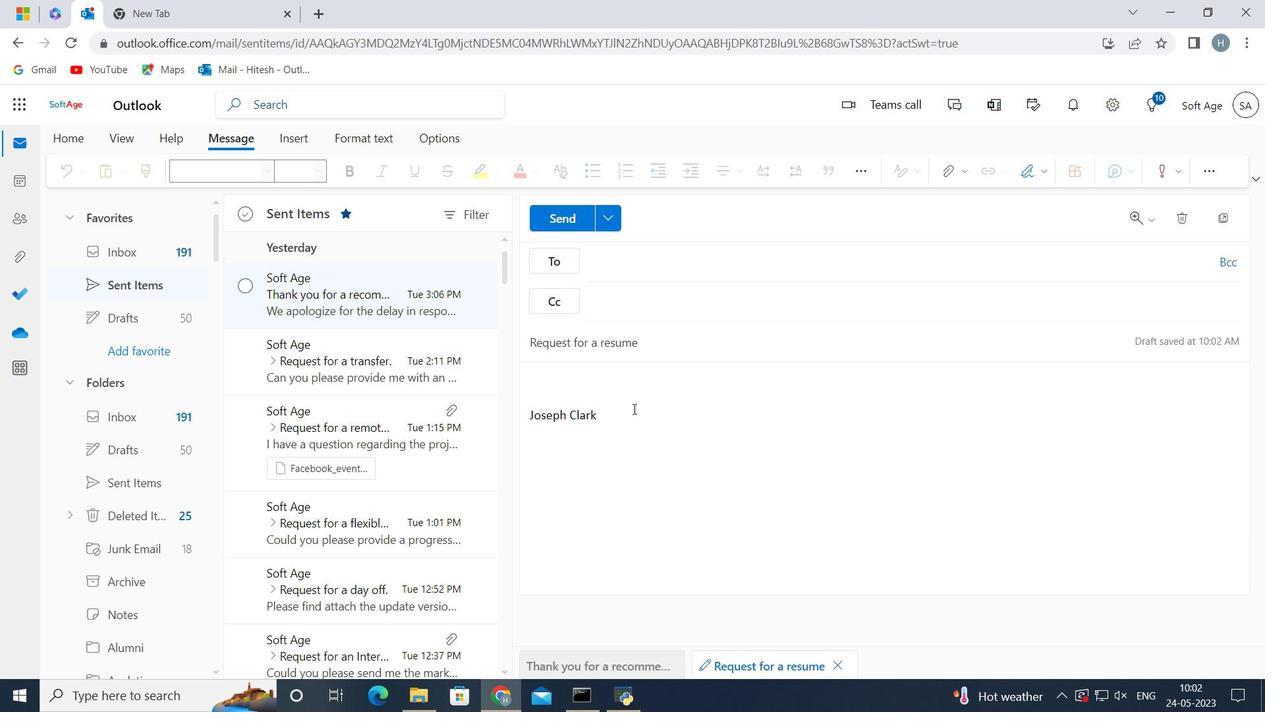 
Action: Key pressed <Key.backspace><Key.backspace><Key.backspace><Key.backspace><Key.backspace><Key.backspace><Key.backspace><Key.backspace><Key.backspace><Key.backspace><Key.backspace><Key.backspace><Key.backspace><Key.backspace><Key.backspace><Key.backspace><Key.backspace><Key.backspace><Key.backspace><Key.backspace><Key.backspace><Key.backspace><Key.backspace><Key.backspace><Key.backspace><Key.backspace><Key.shift>
Screenshot: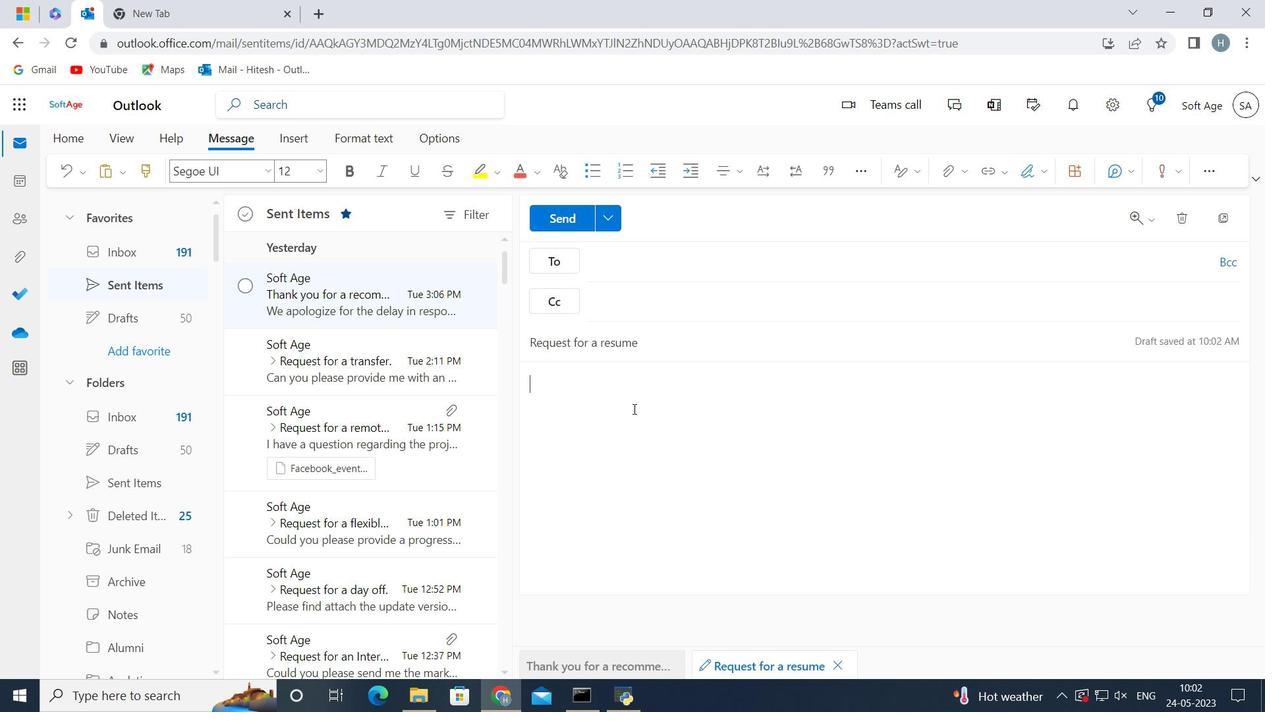 
Action: Mouse moved to (631, 409)
Screenshot: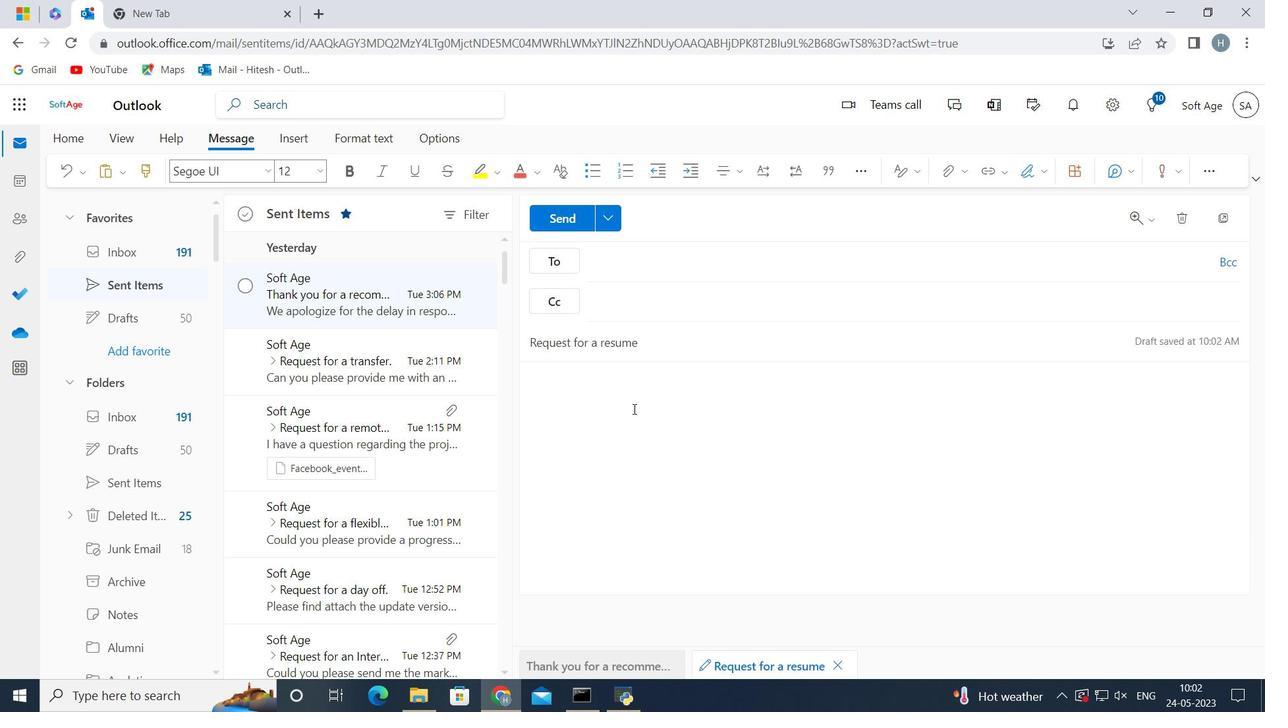 
Action: Key pressed <Key.shift><Key.shift><Key.shift><Key.shift><Key.shift><Key.shift><Key.shift><Key.shift><Key.shift><Key.shift>I<Key.space>need<Key.space>your<Key.space>assistance<Key.space>in<Key.space>preparing<Key.space>the<Key.space>proposal<Key.space>for<Key.space>the<Key.space>new<Key.space>project<Key.space>
Screenshot: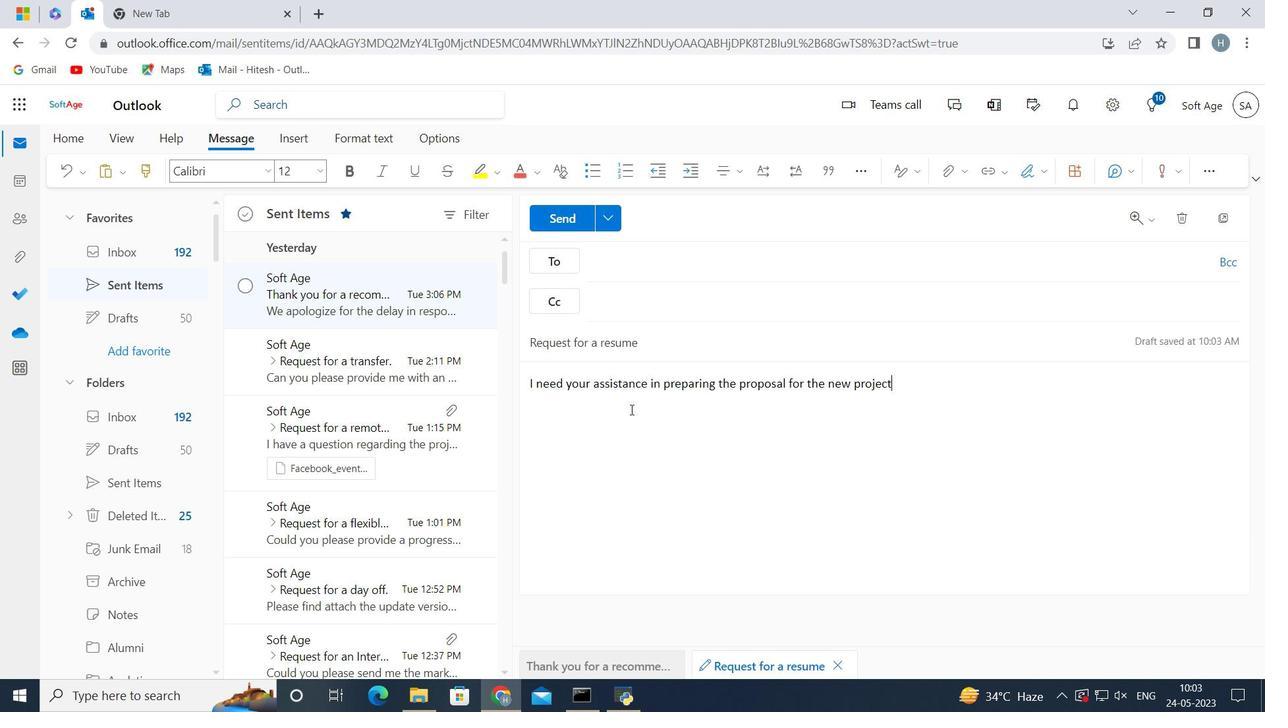 
Action: Mouse moved to (679, 259)
Screenshot: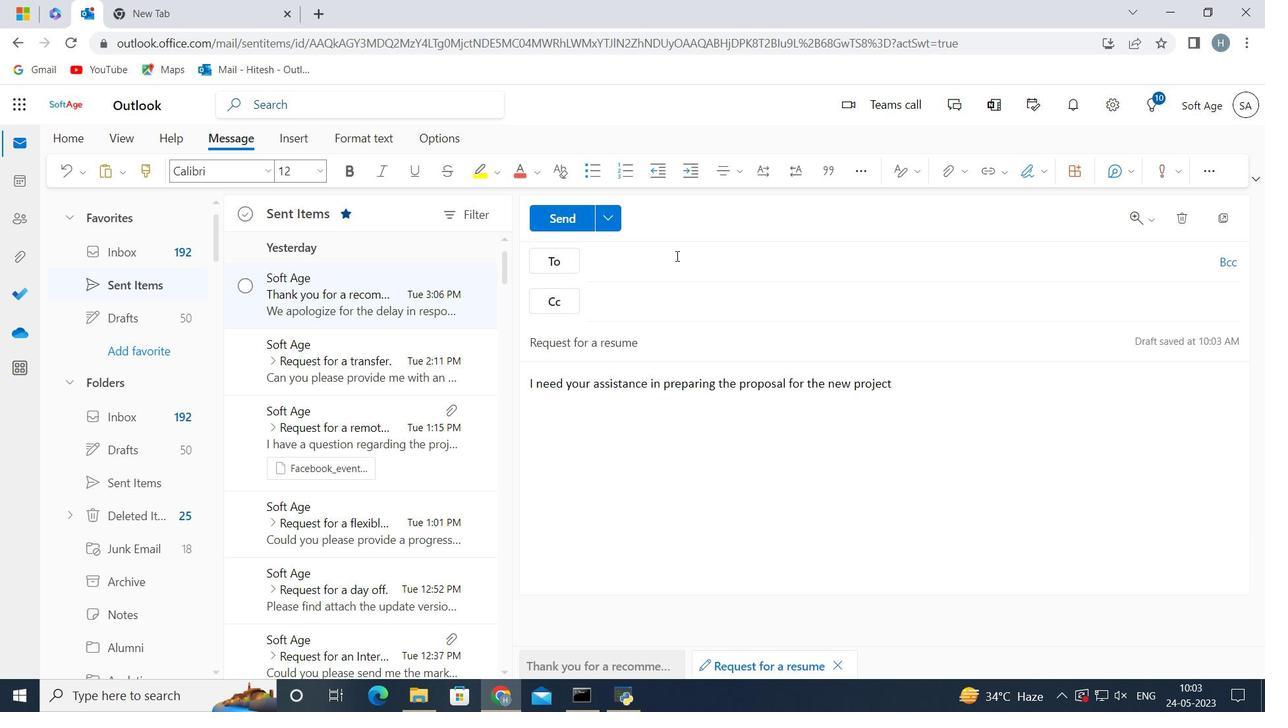 
Action: Mouse pressed left at (679, 259)
Screenshot: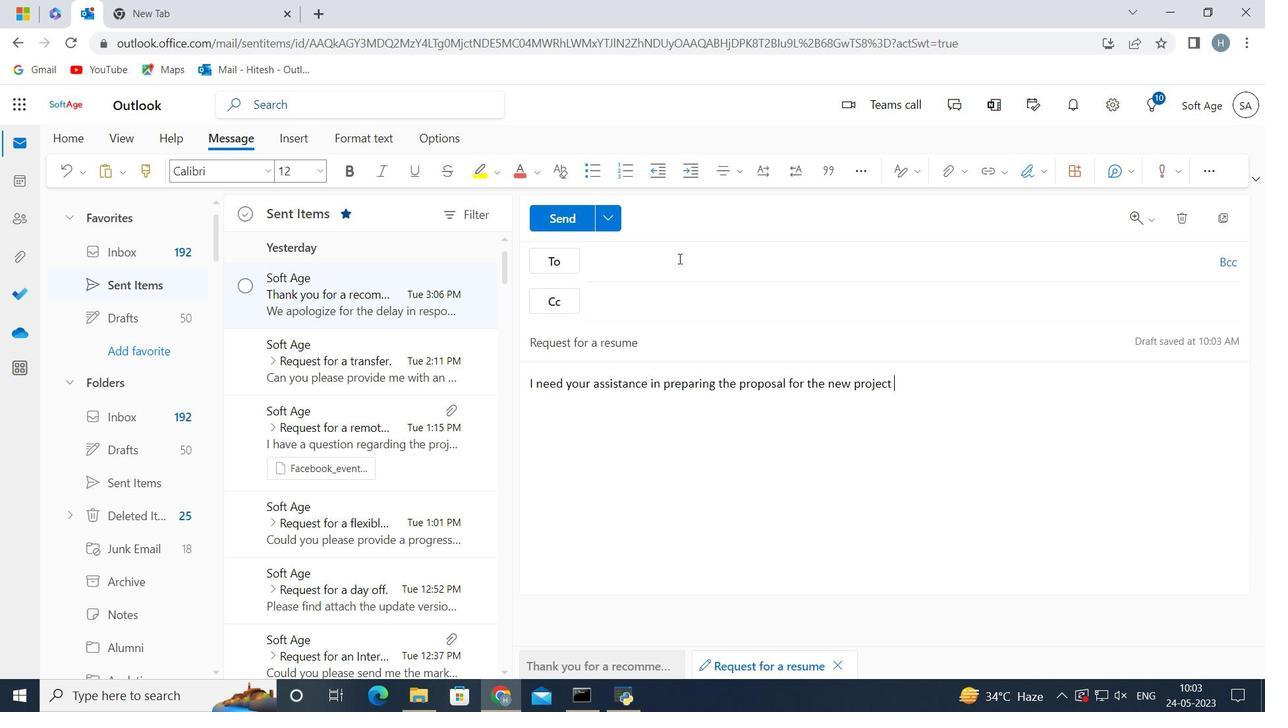 
Action: Key pressed softage
Screenshot: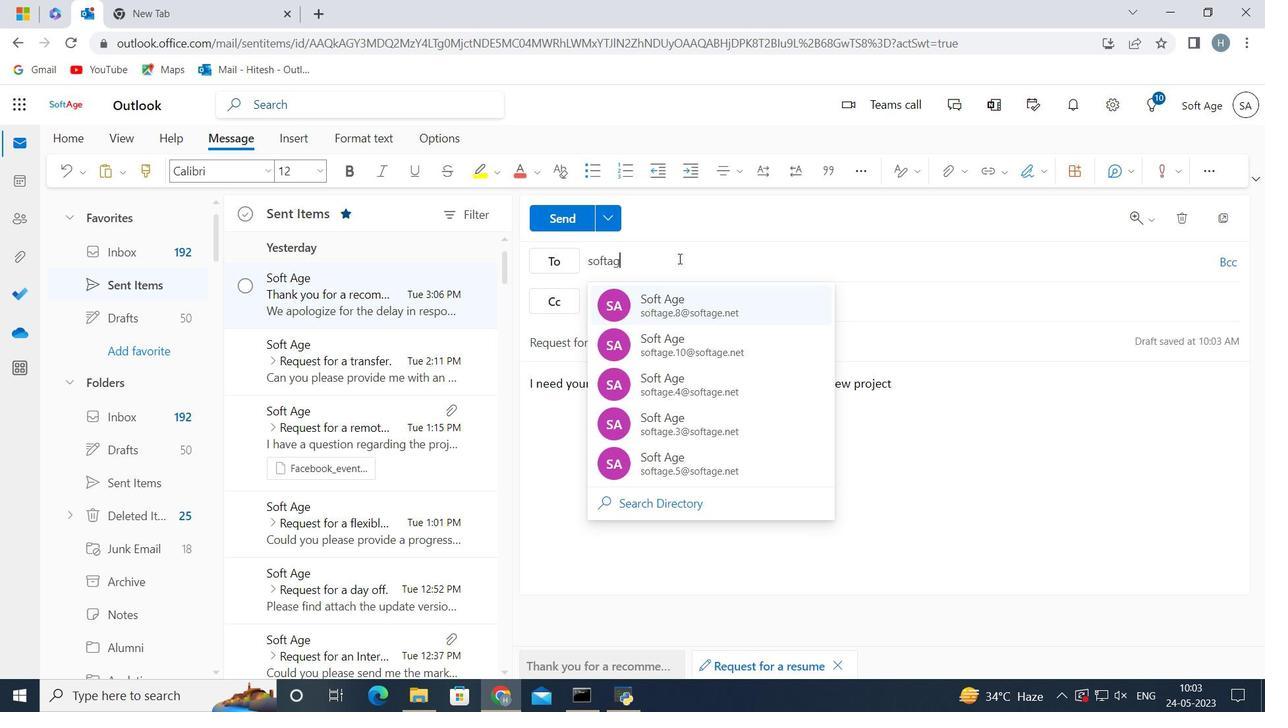 
Action: Mouse moved to (679, 259)
Screenshot: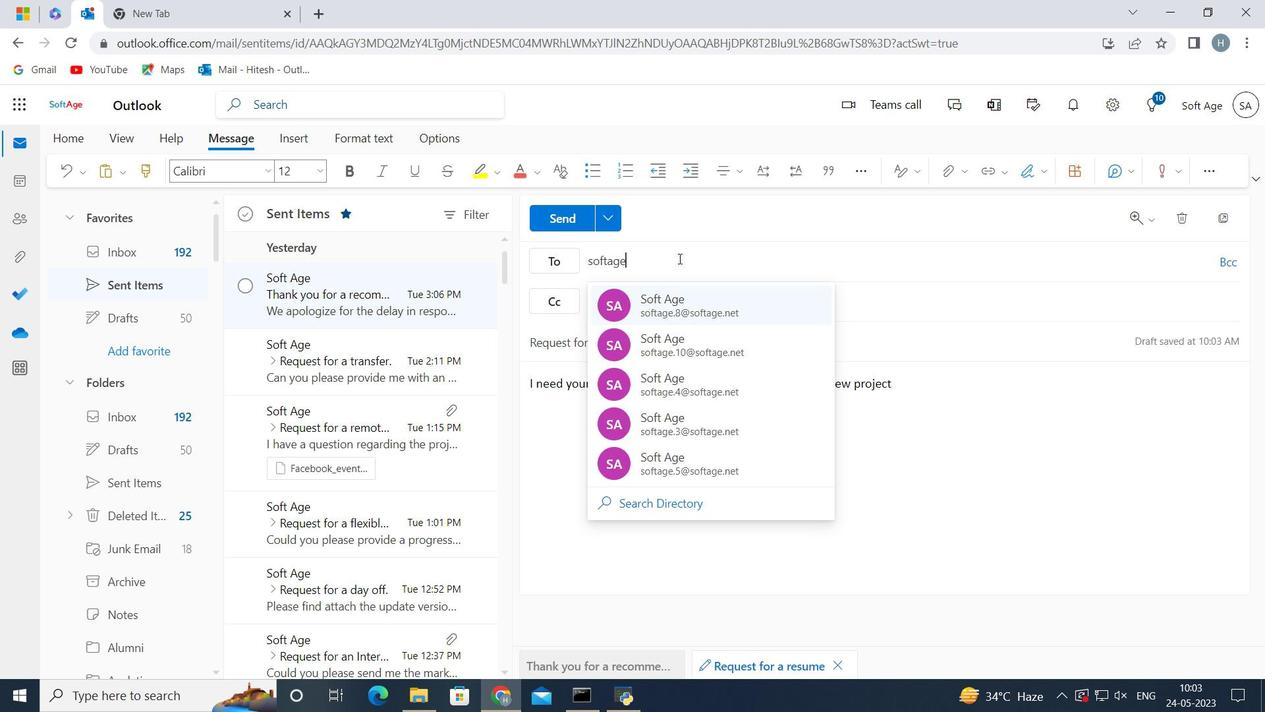 
Action: Key pressed .2<Key.shift>
Screenshot: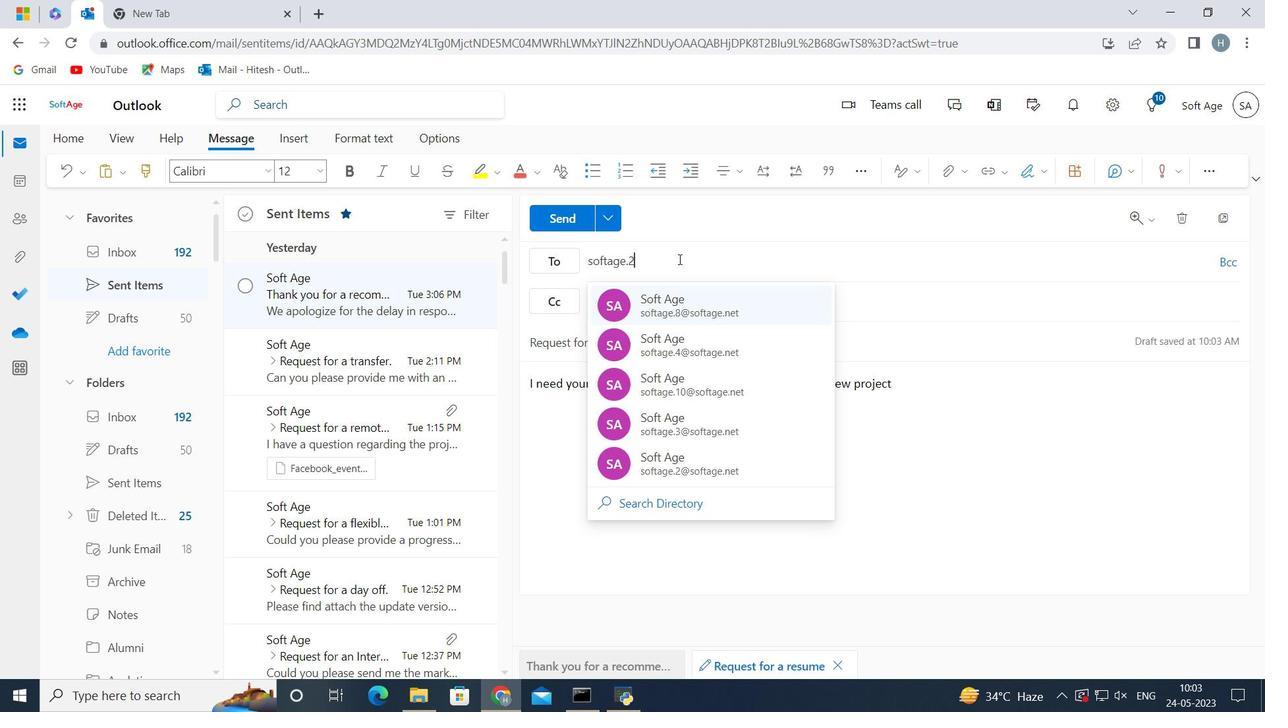 
Action: Mouse moved to (678, 260)
Screenshot: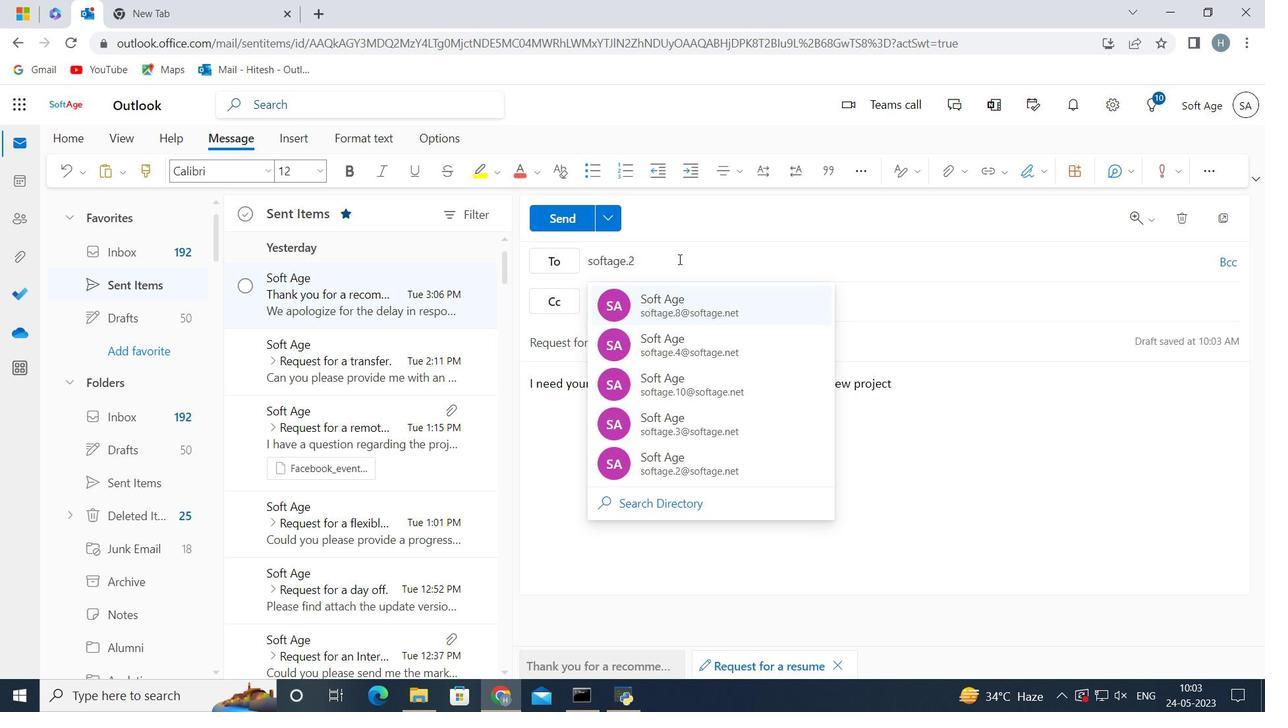 
Action: Key pressed <Key.shift><Key.shift>@
Screenshot: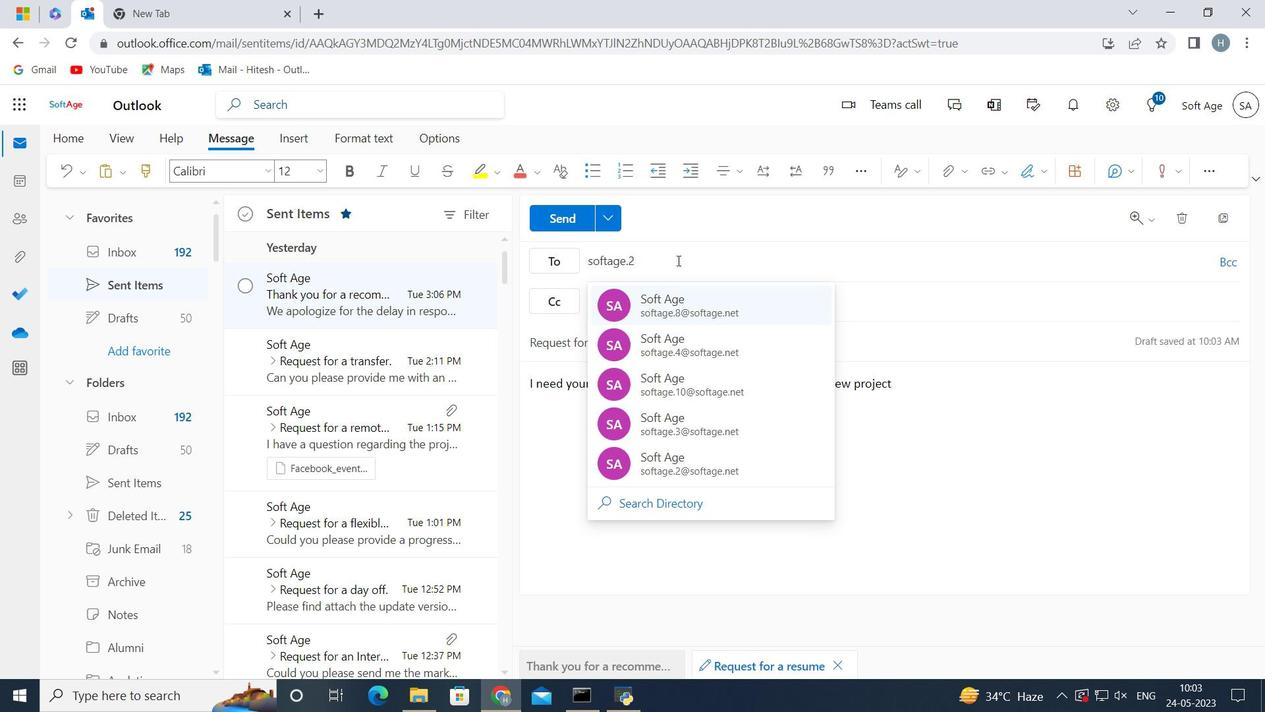 
Action: Mouse moved to (676, 262)
Screenshot: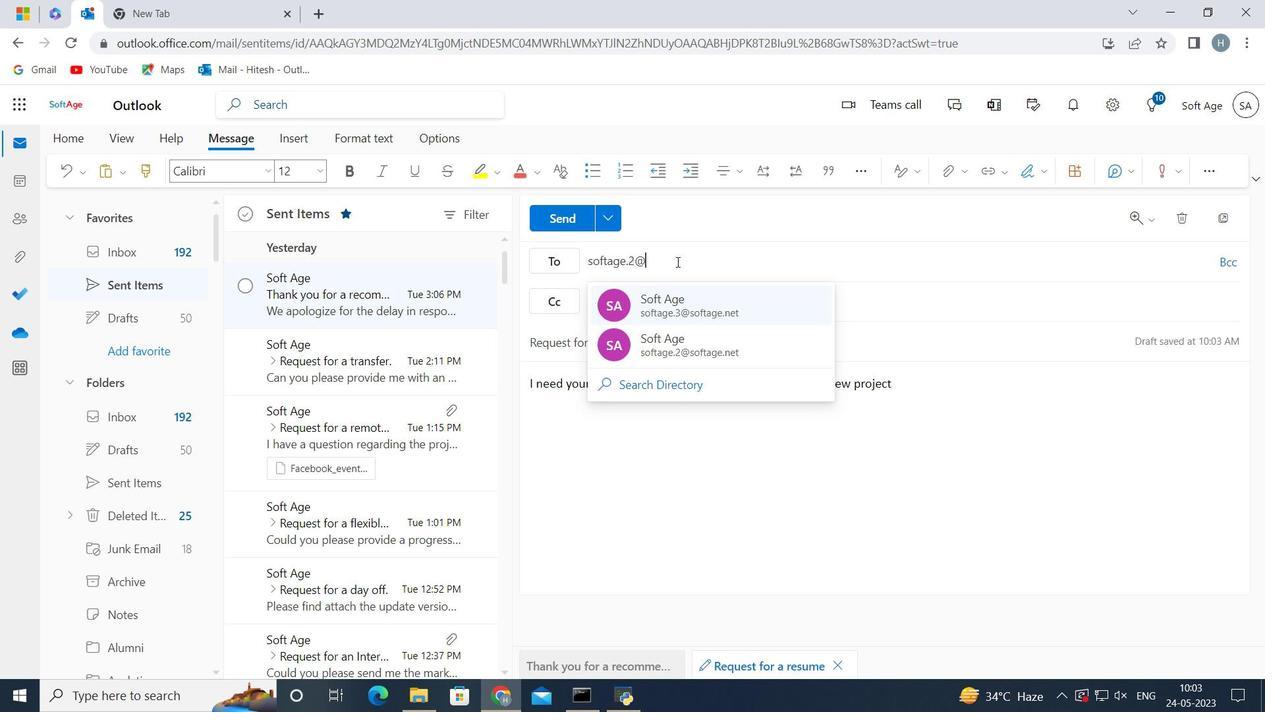 
Action: Key pressed softage.net
Screenshot: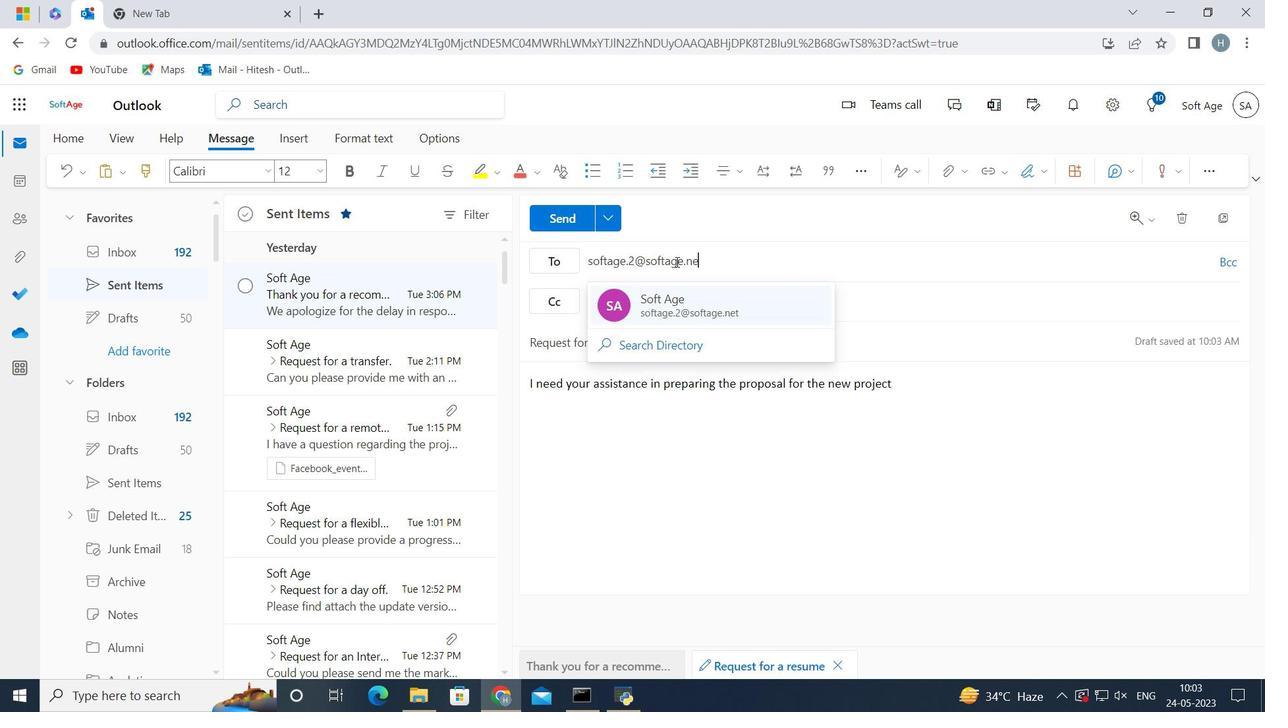 
Action: Mouse moved to (667, 301)
Screenshot: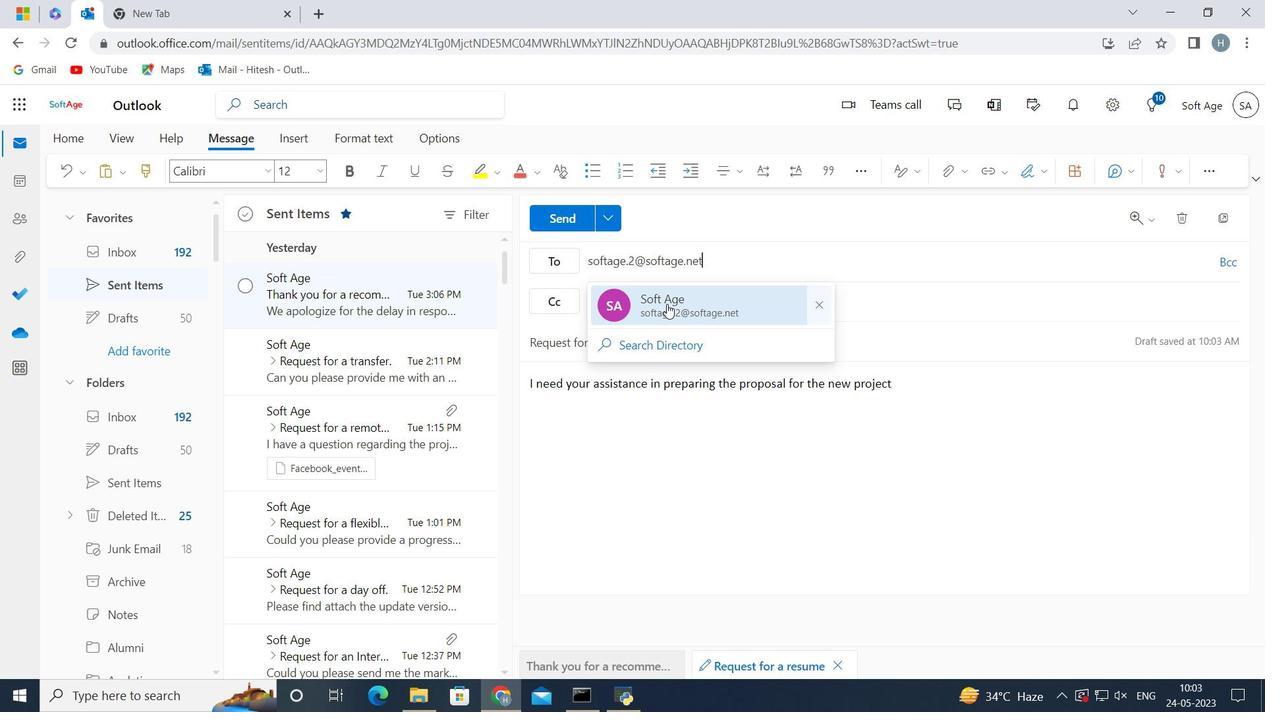 
Action: Mouse pressed left at (667, 301)
Screenshot: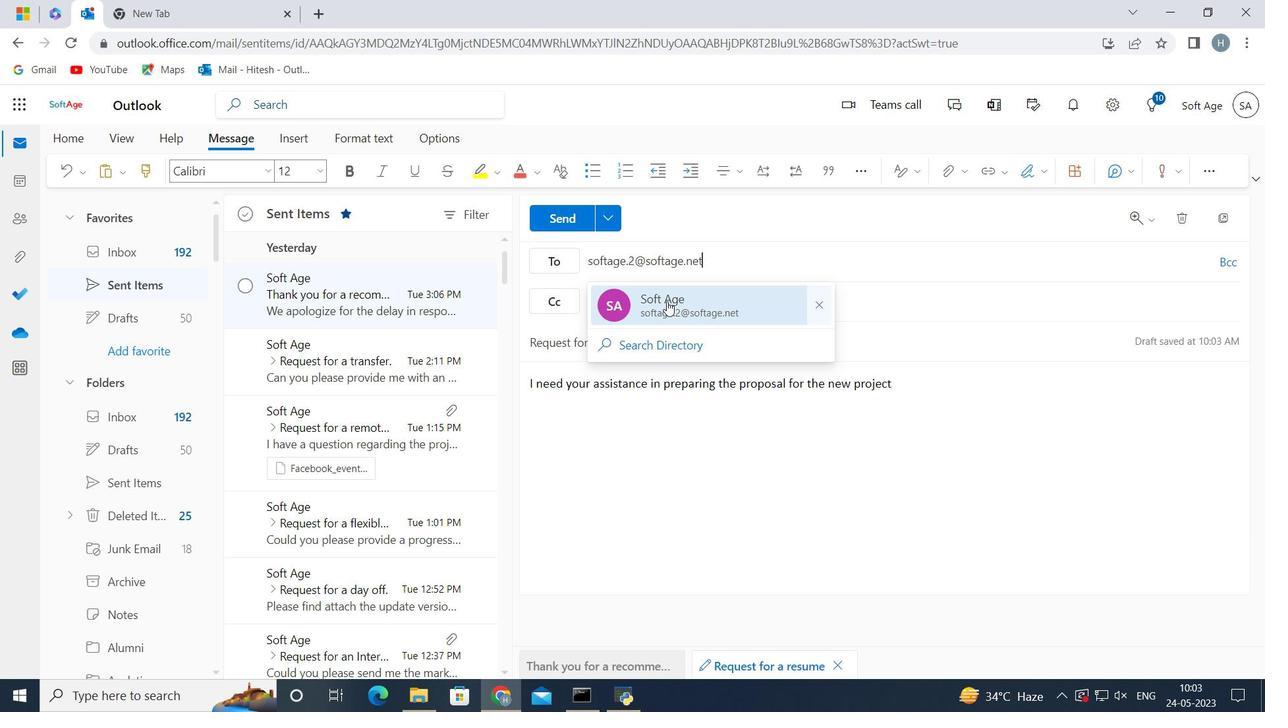
Action: Mouse moved to (582, 216)
Screenshot: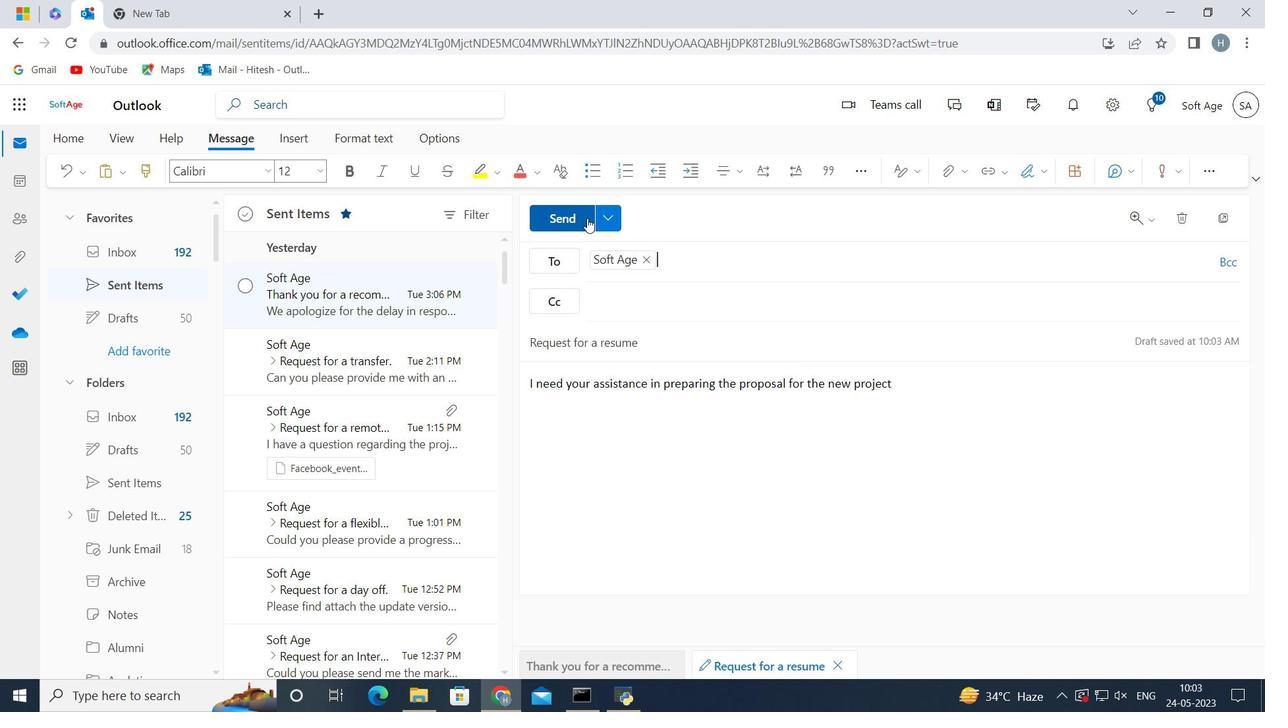 
Action: Mouse pressed left at (582, 216)
Screenshot: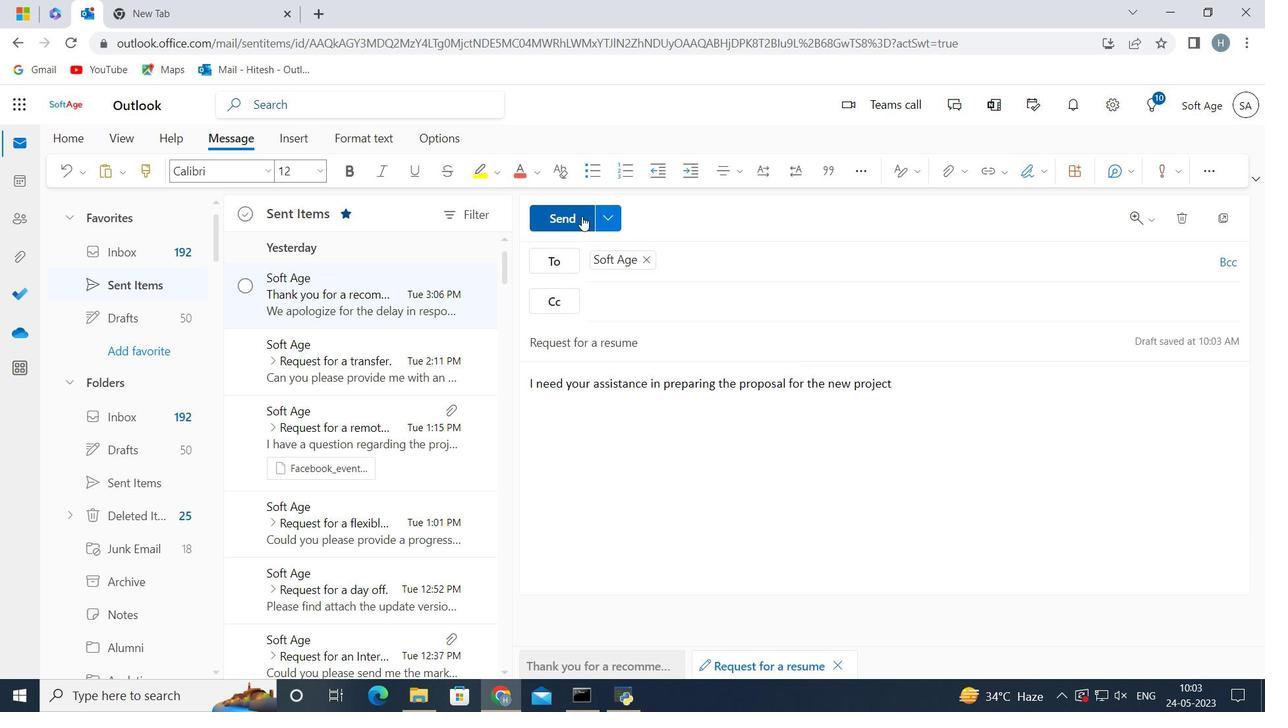 
Action: Mouse moved to (300, 310)
Screenshot: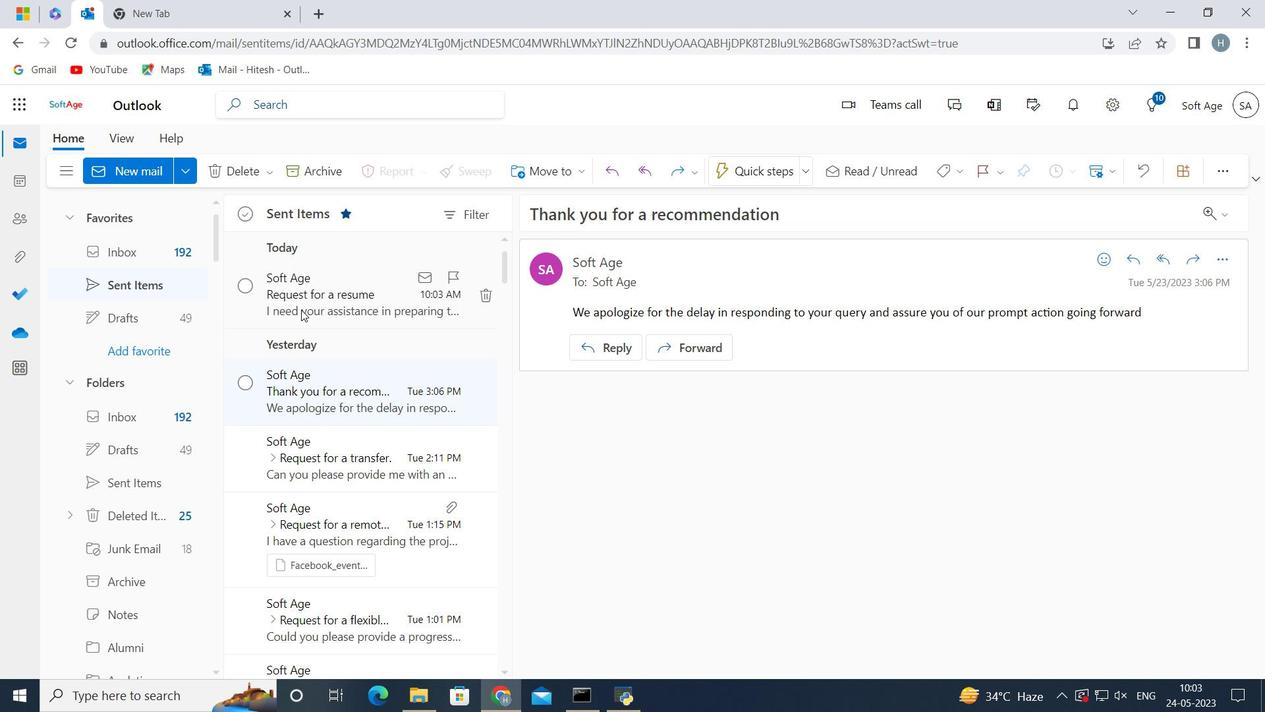 
Action: Mouse pressed left at (300, 310)
Screenshot: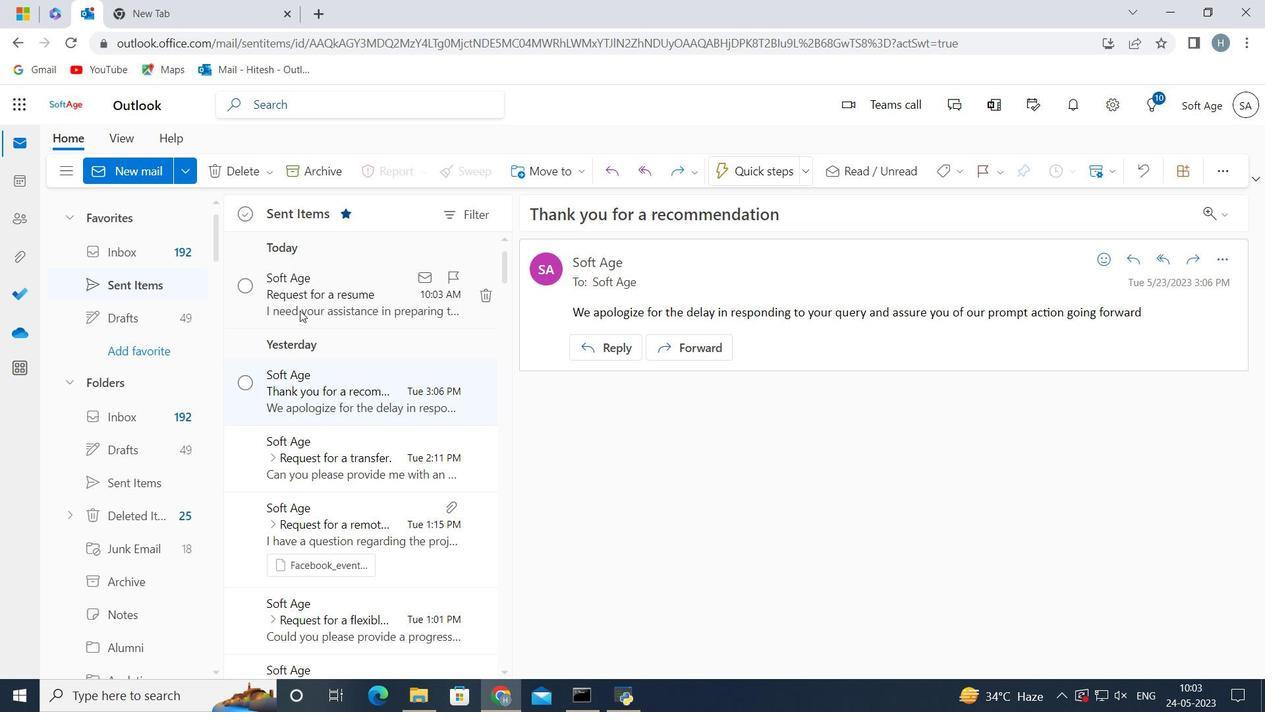 
Action: Mouse moved to (536, 173)
Screenshot: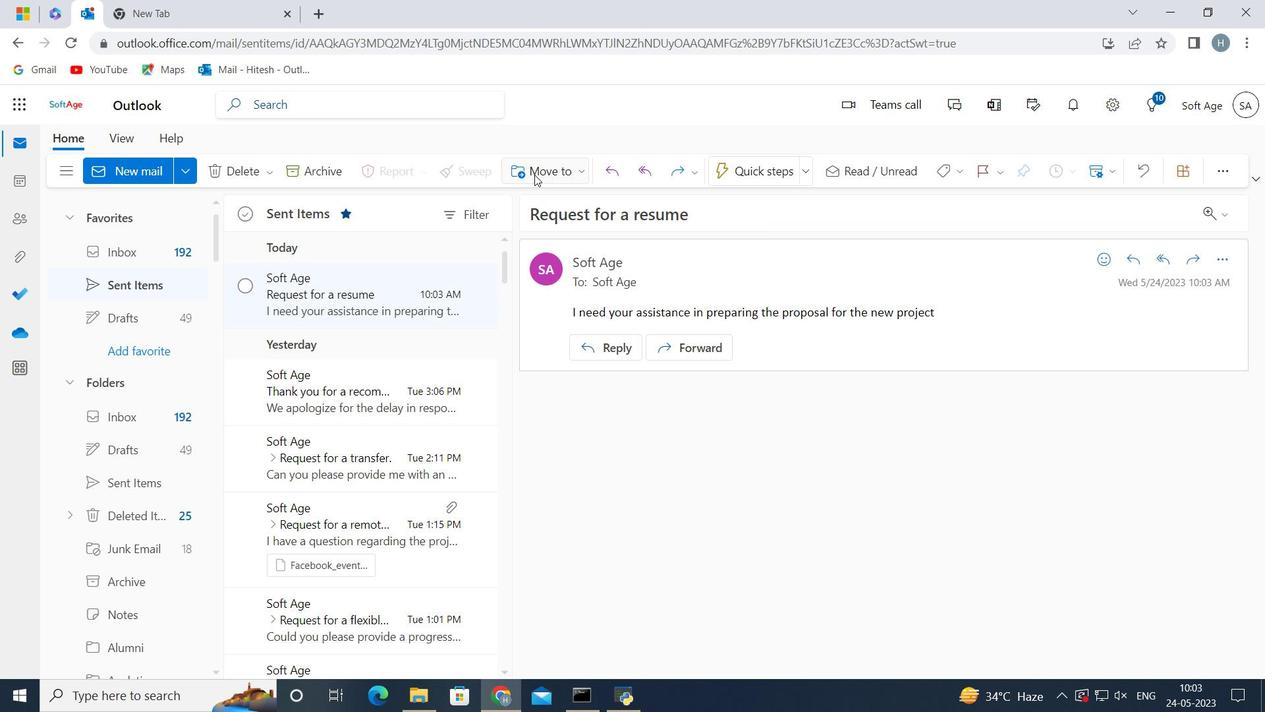 
Action: Mouse pressed left at (536, 173)
Screenshot: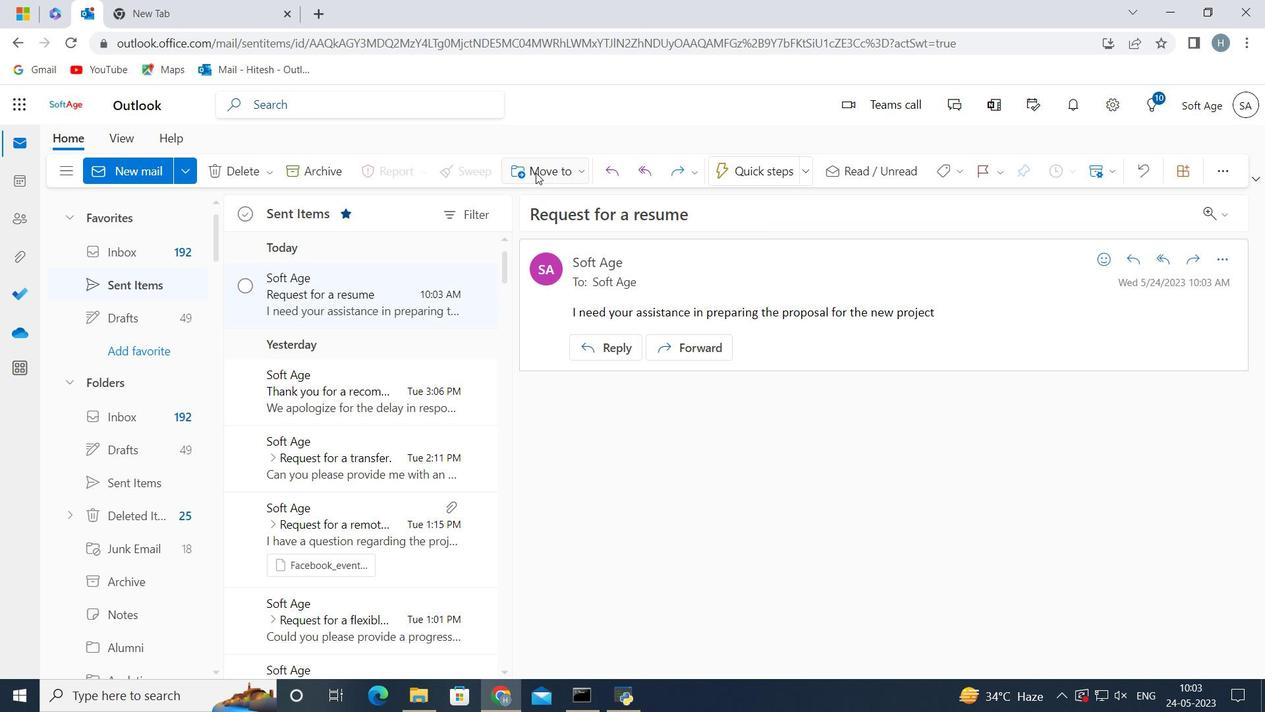 
Action: Mouse moved to (565, 197)
Screenshot: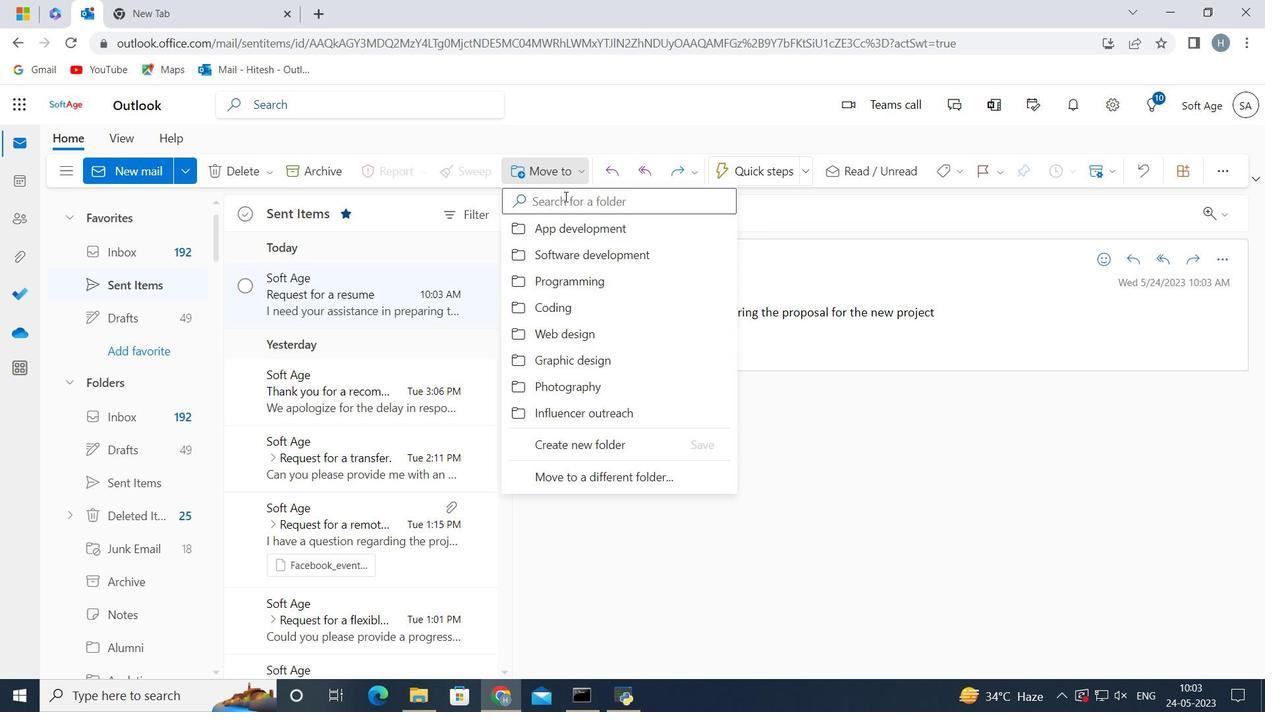
Action: Mouse pressed left at (565, 197)
Screenshot: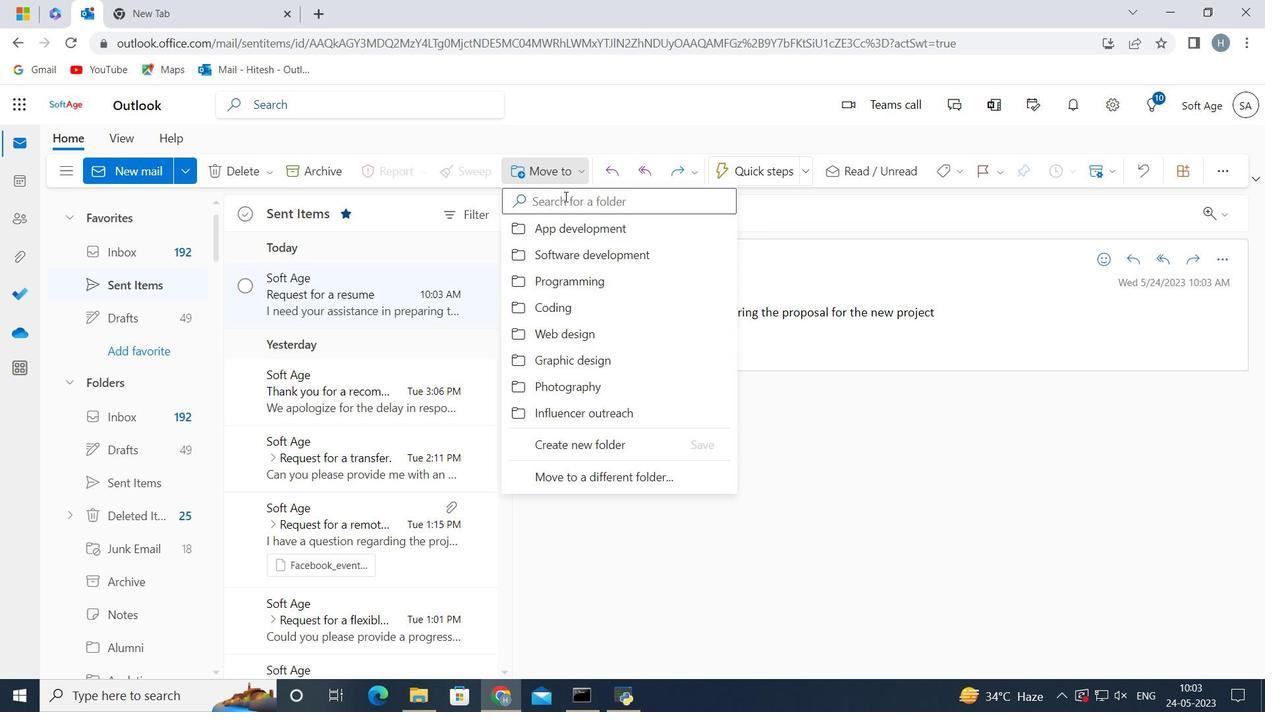 
Action: Mouse moved to (562, 199)
Screenshot: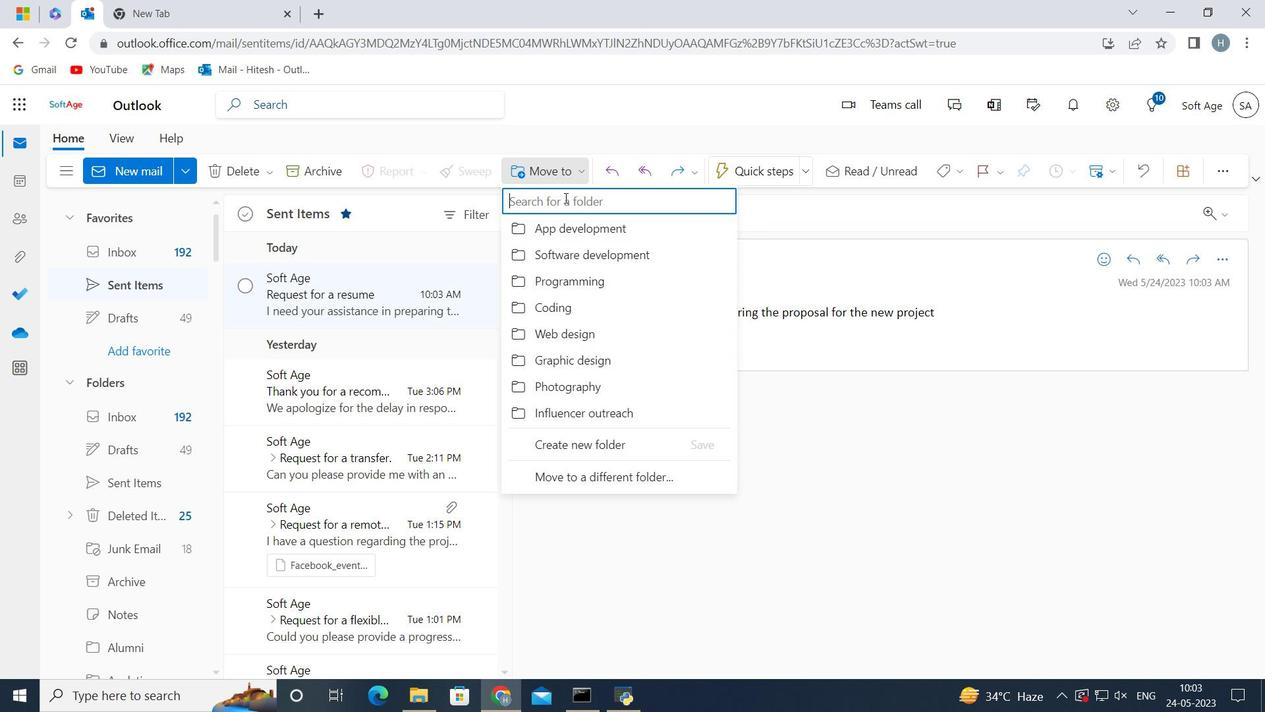 
Action: Key pressed <Key.shift>
Screenshot: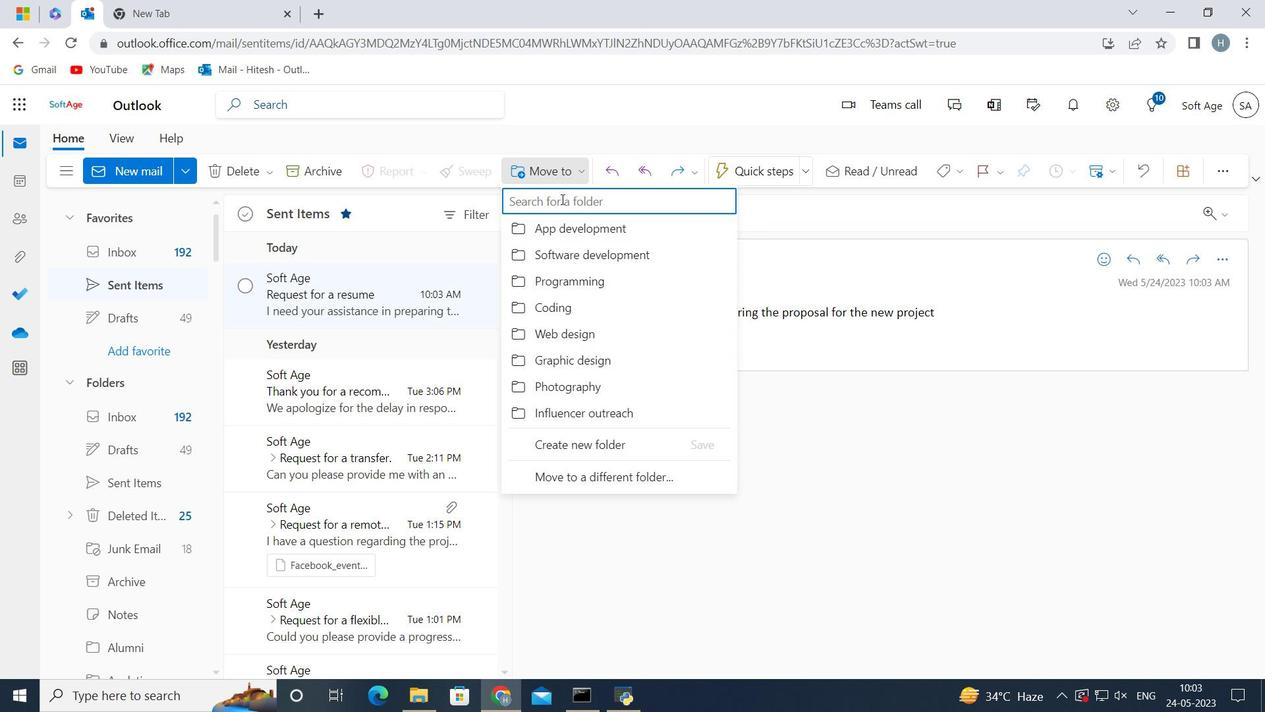 
Action: Mouse moved to (561, 200)
Screenshot: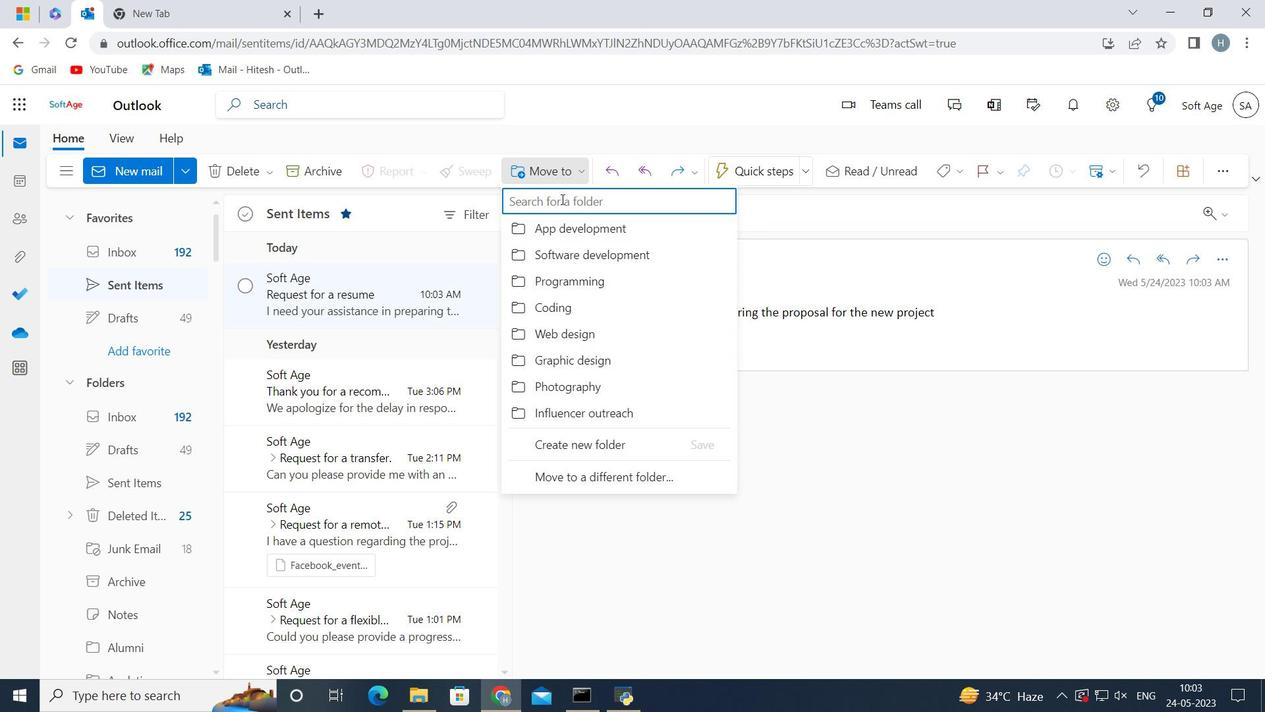 
Action: Key pressed <Key.shift><Key.shift><Key.shift>U
Screenshot: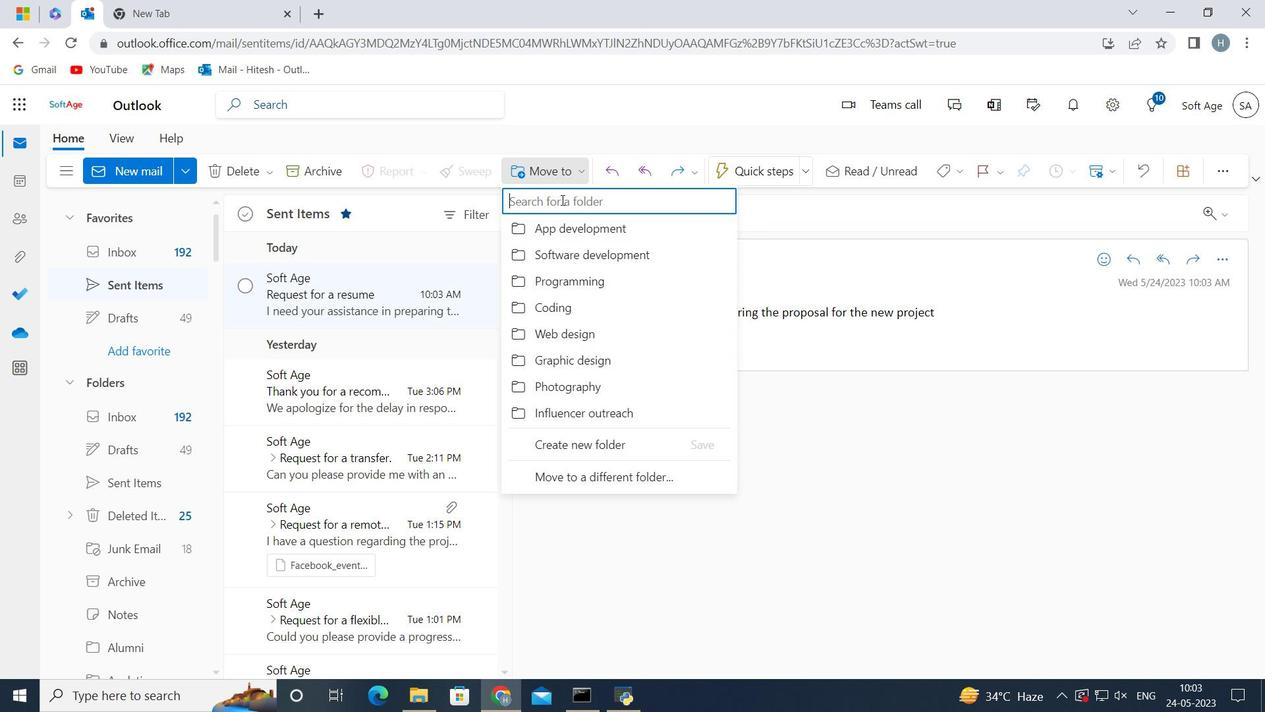 
Action: Mouse moved to (560, 200)
Screenshot: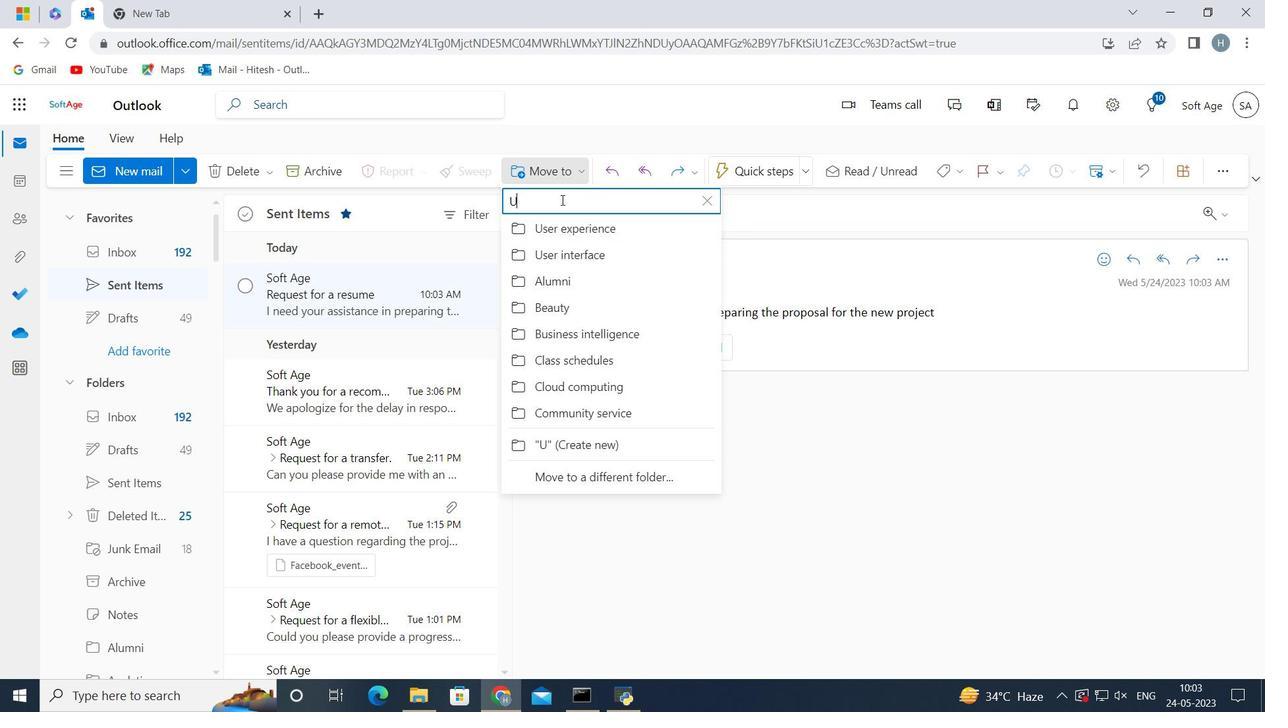 
Action: Key pressed ser<Key.space>experience
Screenshot: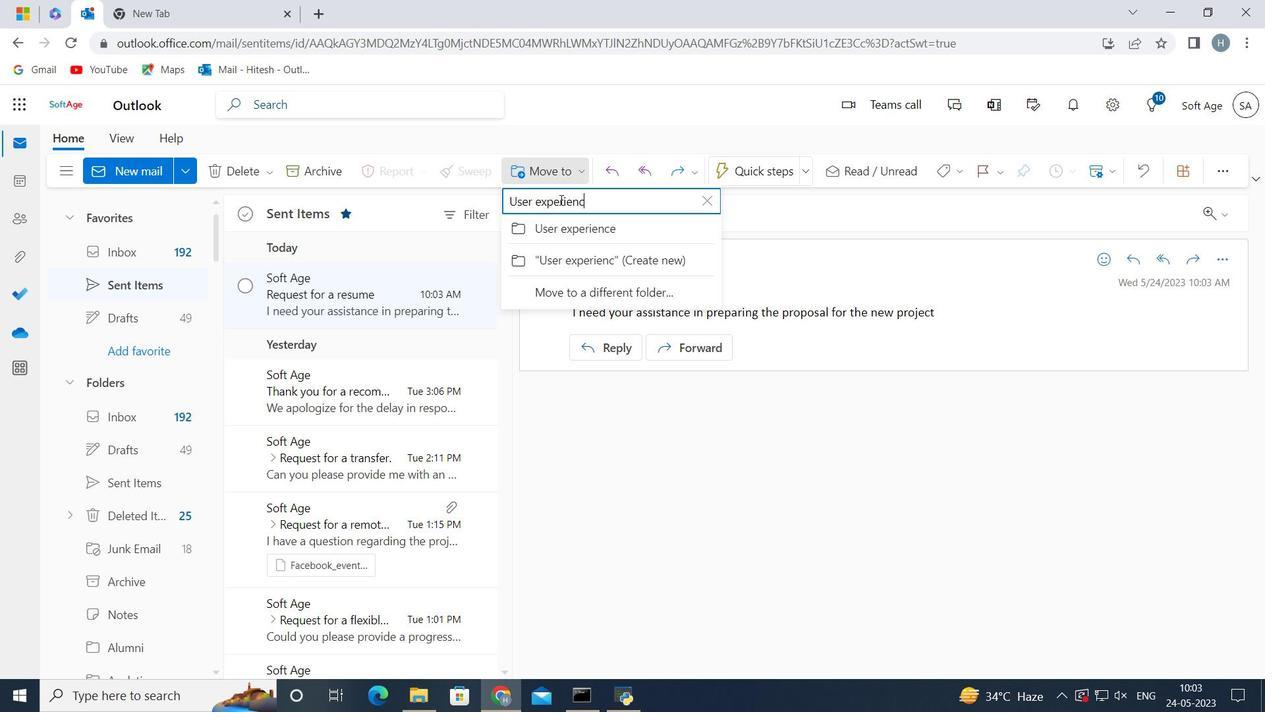 
Action: Mouse moved to (521, 227)
Screenshot: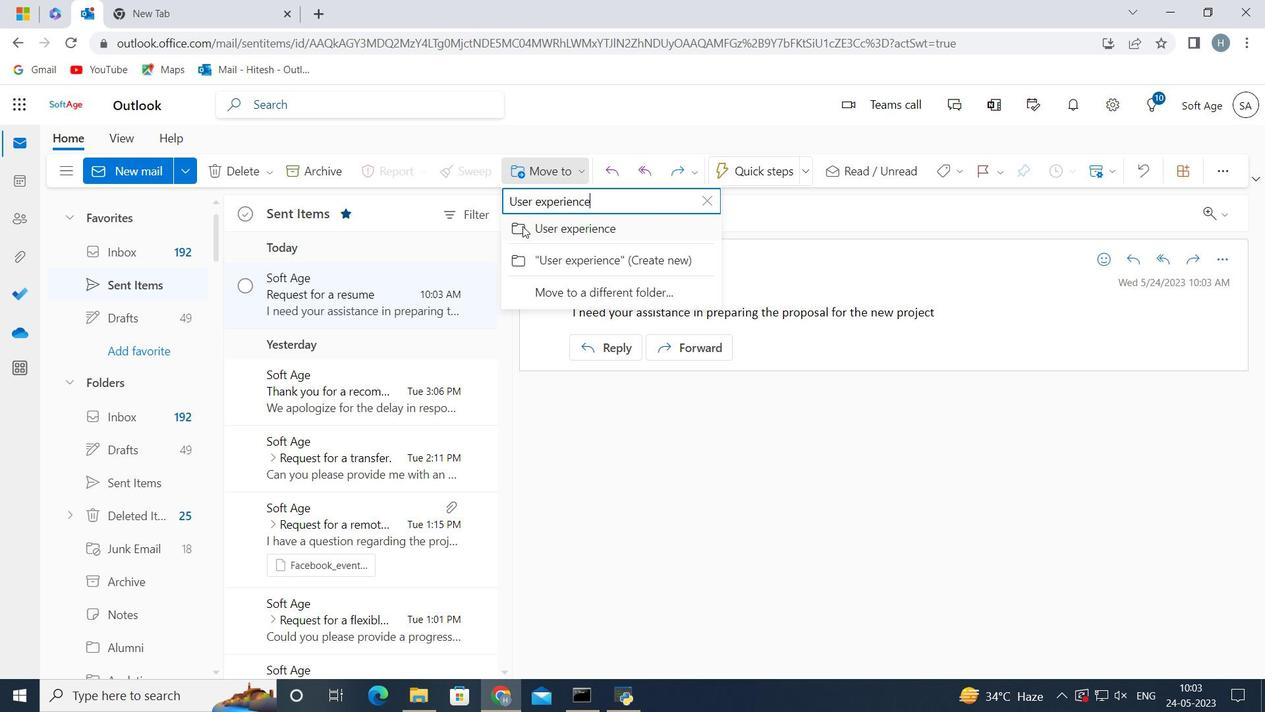 
Action: Mouse pressed left at (521, 227)
Screenshot: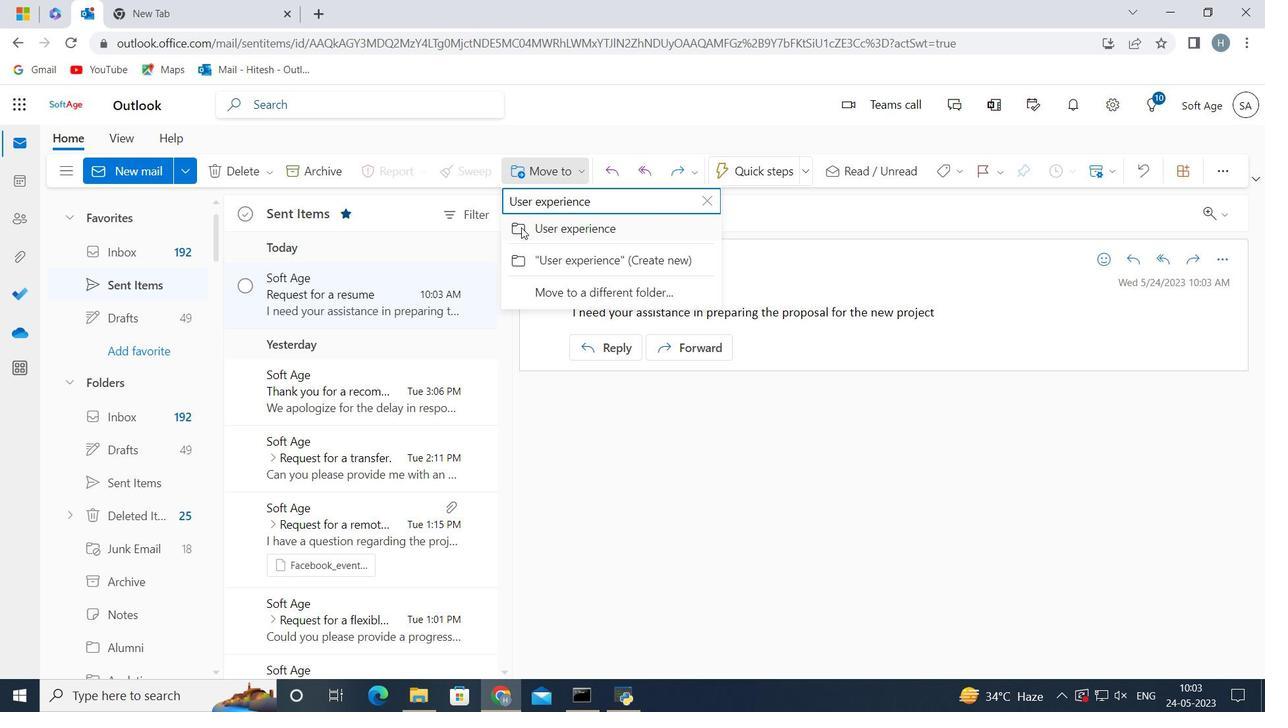 
Action: Mouse moved to (638, 415)
Screenshot: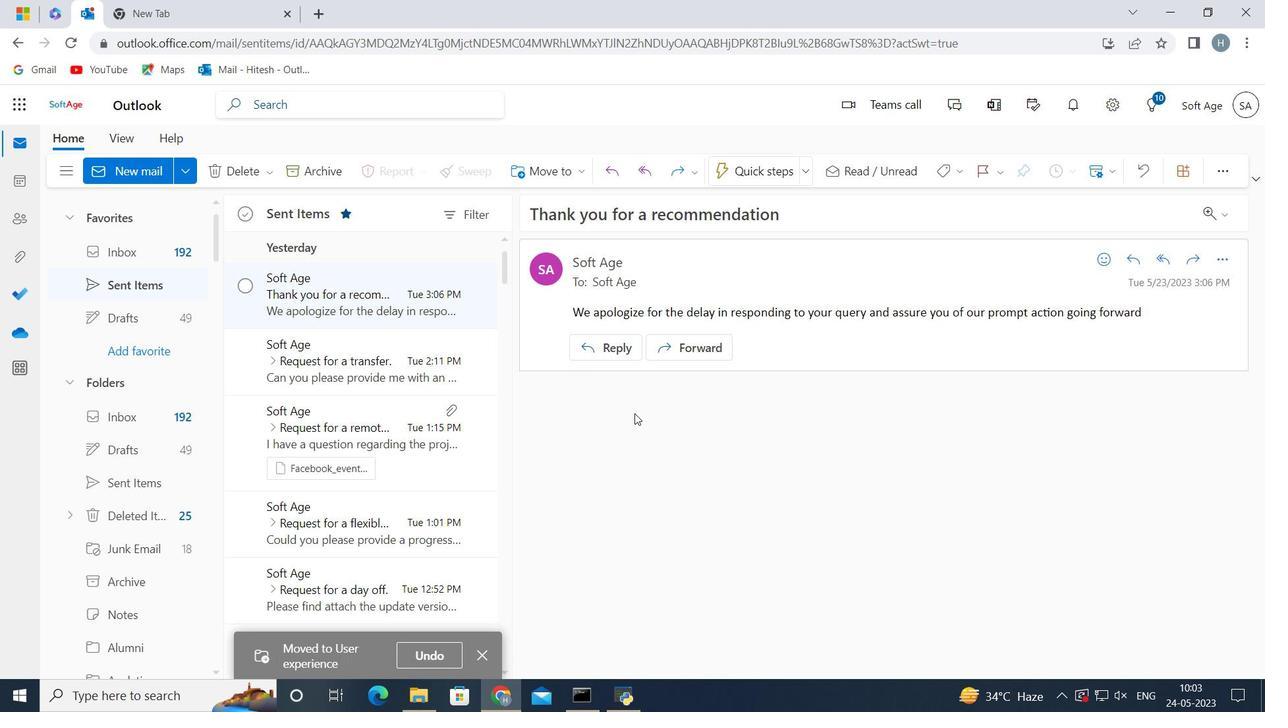 
